 Task: Open a blank worksheet and write heading  Student grades data  Add 10 students name:-  'Joshua Rivera, Zoey Coleman, Ryan Wright, Addison Bailey, Jonathan Simmons, Brooklyn Ward, Caleb Barnes, Audrey Collins, Gabriel Perry, Sofia Bell. ' in February Last week sales are  100 to 150. Math Grade:-  90, 95, 80, 92, 85,88, 90, 78, 92, 85.Science Grade:-  85, 87, 92, 88, 90, 85, 92, 80, 88, 90.English Grade:-  92, 90, 85, 90, 88, 92, 85, 82, 90, 88.History Grade:-  88, 92, 78, 95, 90, 90, 80, 85, 92, 90. Total use the formula   =SUM(D2:G2) then presss enter. Save page auditingAnnualSales_Report_2023
Action: Mouse moved to (269, 220)
Screenshot: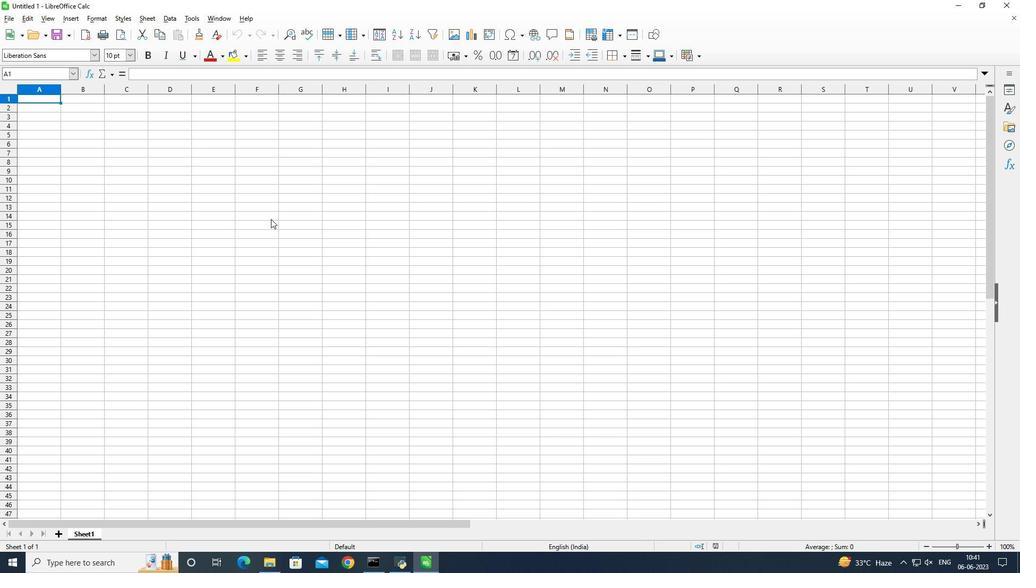 
Action: Key pressed <Key.shift><Key.shift><Key.shift>Student<Key.space><Key.shift><Key.shift><Key.shift><Key.shift><Key.shift><Key.shift>Grades<Key.space><Key.shift><Key.shift><Key.shift>Data<Key.enter><Key.shift><Key.shift>Name<Key.enter><Key.shift>Joshua<Key.space><Key.shift>Rivera<Key.enter><Key.shift>Zoey<Key.space><Key.shift>Coleman<Key.enter><Key.shift><Key.shift><Key.shift><Key.shift><Key.shift><Key.shift><Key.shift><Key.shift><Key.shift><Key.shift>Ryan<Key.space><Key.shift>Wright<Key.enter><Key.shift><Key.shift><Key.shift><Key.shift>Addison<Key.space><Key.shift><Key.shift><Key.shift><Key.shift><Key.shift><Key.shift>Bailey<Key.enter><Key.shift><Key.shift><Key.shift>Jonathan<Key.space><Key.shift>Simmons<Key.enter><Key.shift><Key.shift>Brooklyn<Key.space><Key.shift>Ward<Key.enter><Key.shift><Key.shift><Key.shift><Key.shift><Key.shift>Caleb<Key.space><Key.space><Key.shift><Key.shift><Key.shift><Key.shift><Key.shift><Key.shift>B<Key.backspace><Key.backspace><Key.shift>Barnes<Key.enter><Key.shift><Key.shift><Key.shift><Key.shift><Key.shift><Key.shift><Key.shift><Key.shift><Key.shift><Key.shift><Key.shift><Key.shift><Key.shift><Key.shift><Key.shift><Key.shift><Key.shift><Key.shift><Key.shift><Key.shift><Key.shift><Key.shift><Key.shift>Audrey<Key.space><Key.shift>CCol<Key.backspace><Key.backspace><Key.backspace>ollins<Key.enter><Key.shift>Gabriel<Key.space><Key.shift>Perry<Key.enter><Key.shift>Sofia<Key.space><Key.shift><Key.shift><Key.shift><Key.shift><Key.shift><Key.shift><Key.shift><Key.shift><Key.shift>Bell<Key.enter>
Screenshot: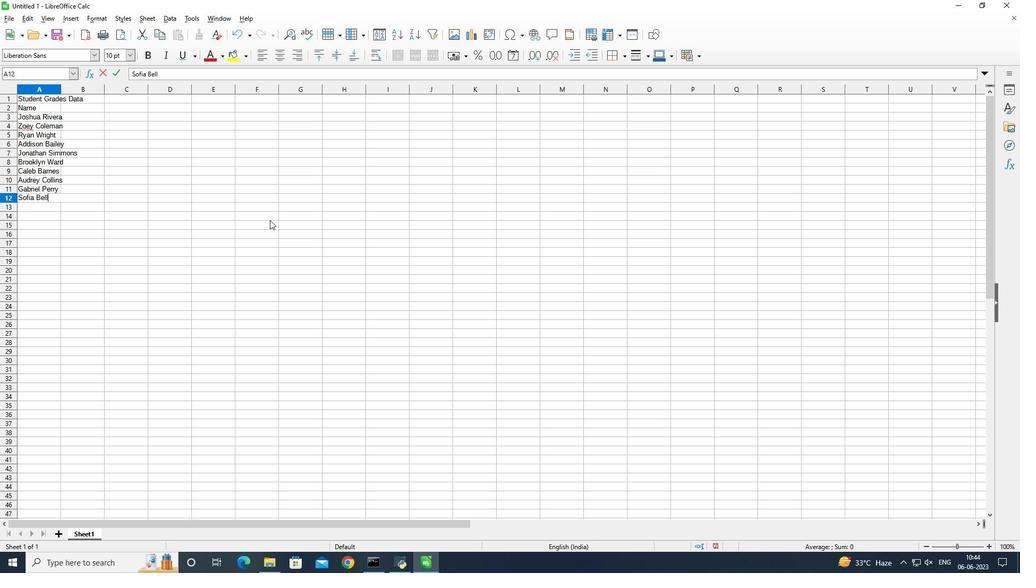 
Action: Mouse moved to (61, 89)
Screenshot: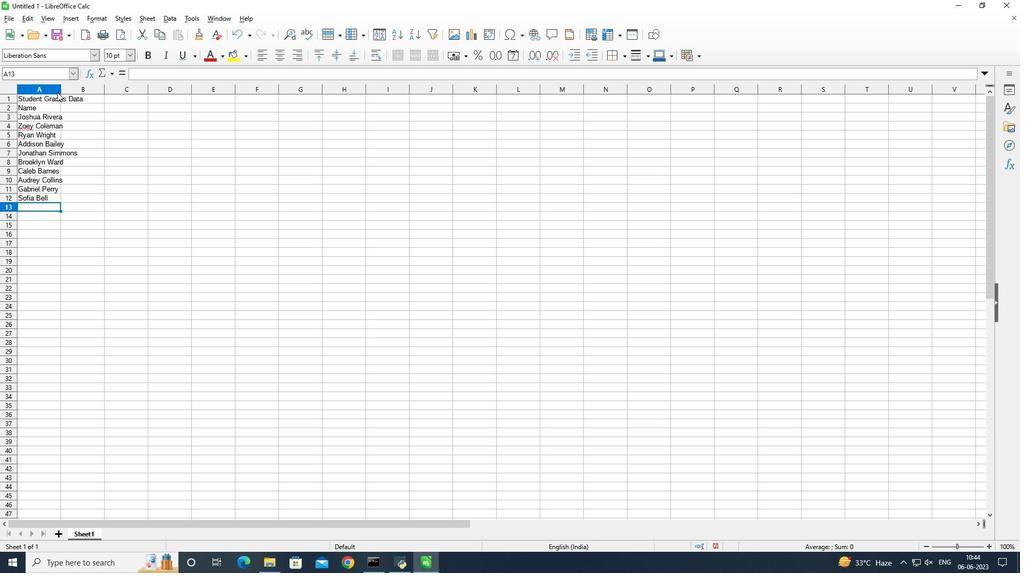 
Action: Mouse pressed left at (61, 89)
Screenshot: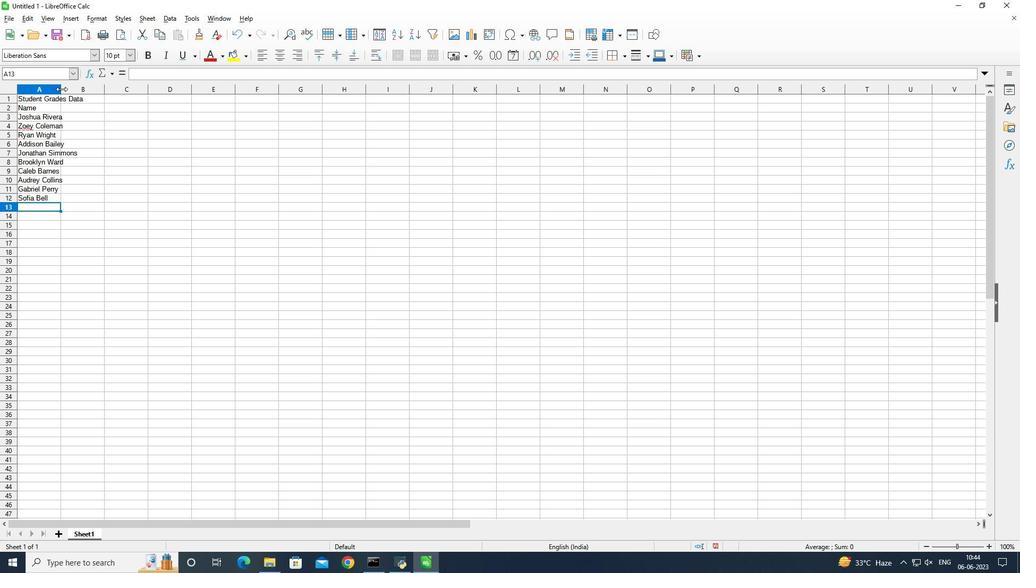 
Action: Mouse pressed left at (61, 89)
Screenshot: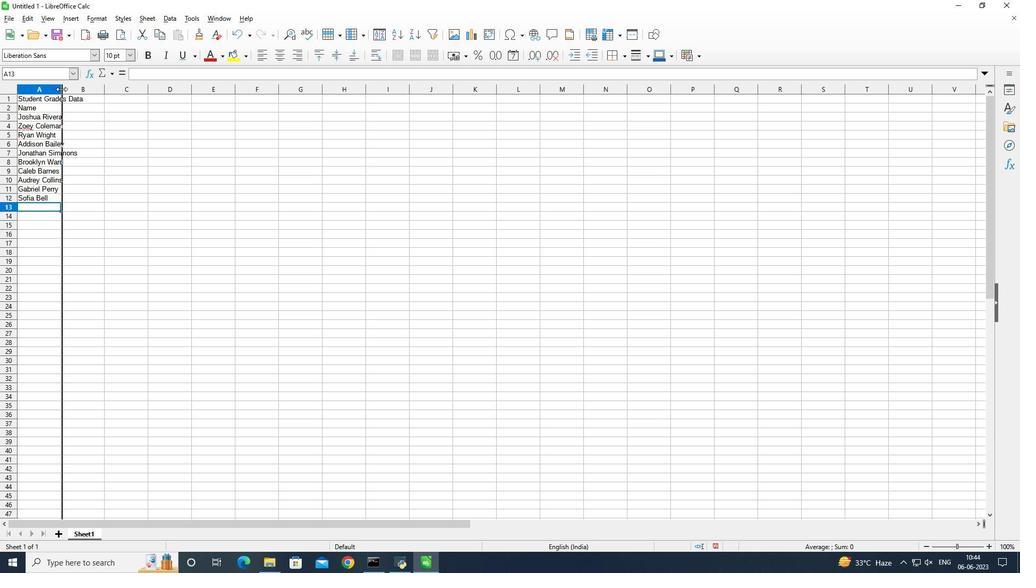 
Action: Mouse moved to (92, 105)
Screenshot: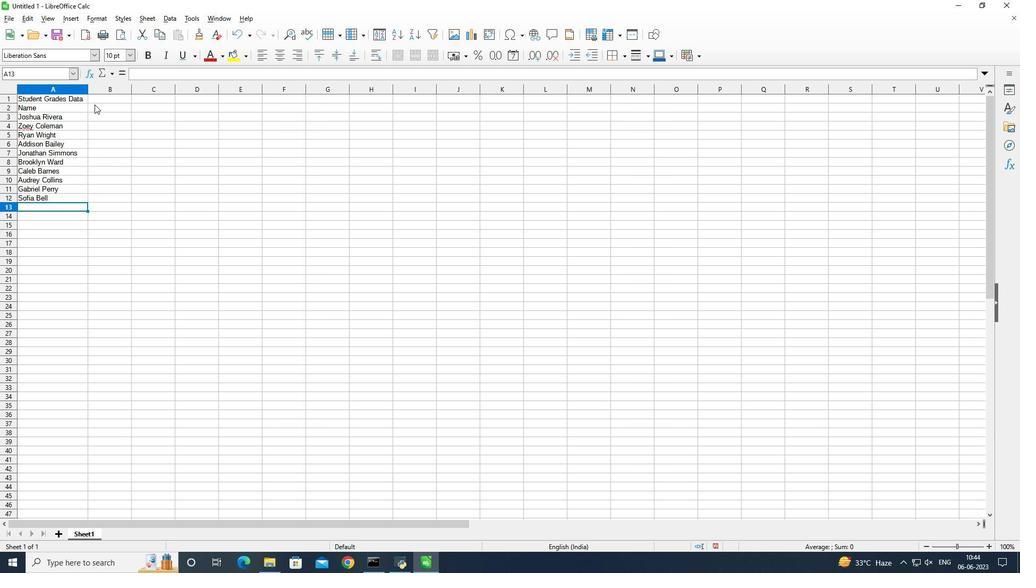 
Action: Mouse pressed left at (92, 105)
Screenshot: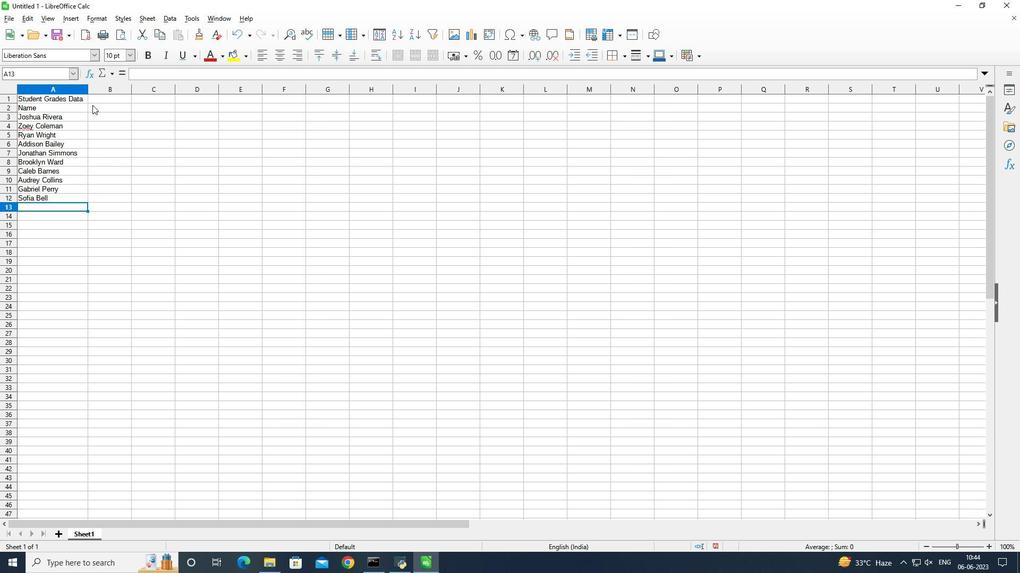 
Action: Mouse moved to (98, 58)
Screenshot: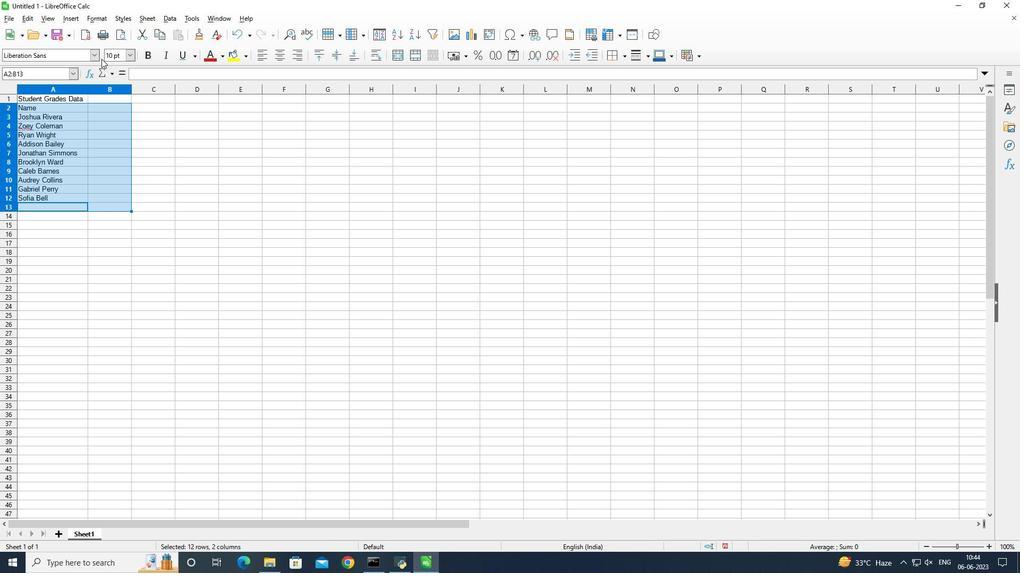 
Action: Mouse pressed left at (98, 58)
Screenshot: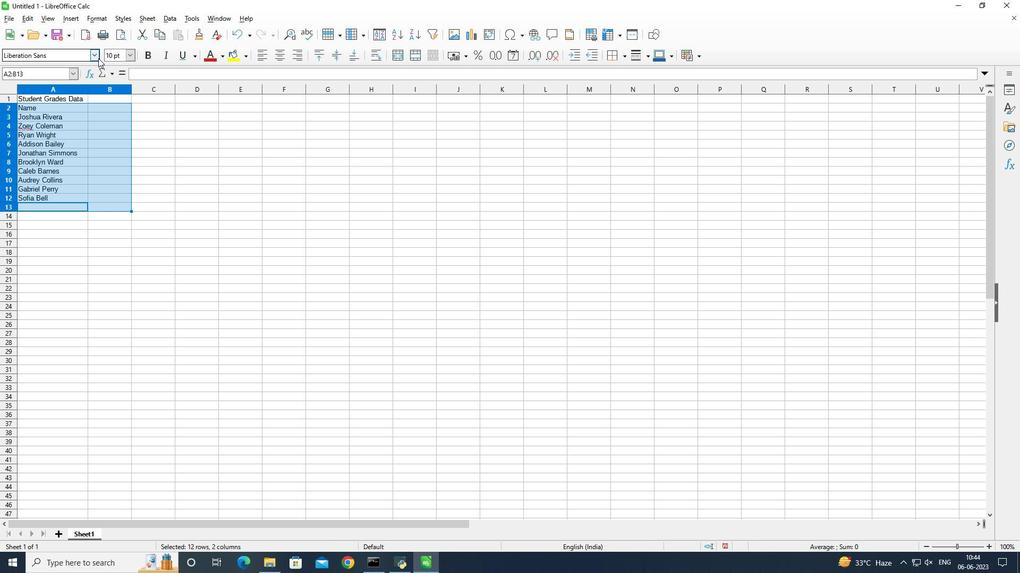
Action: Mouse moved to (238, 128)
Screenshot: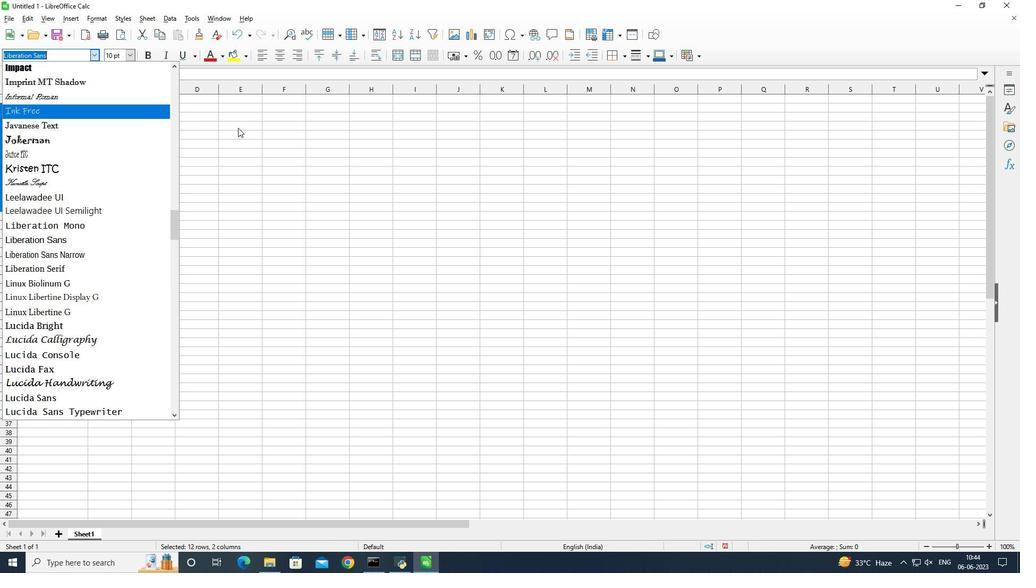 
Action: Mouse pressed left at (238, 128)
Screenshot: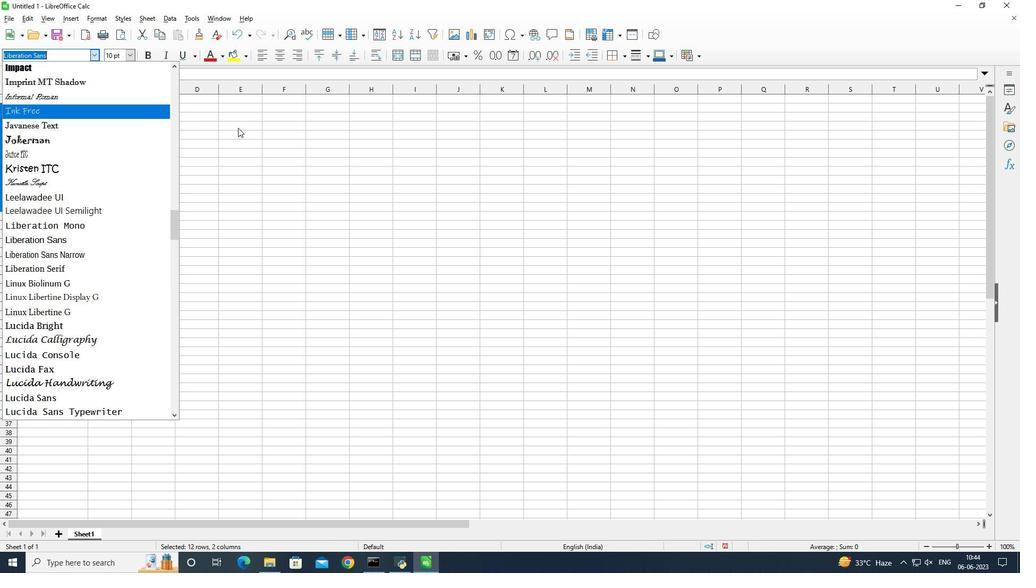 
Action: Mouse moved to (111, 106)
Screenshot: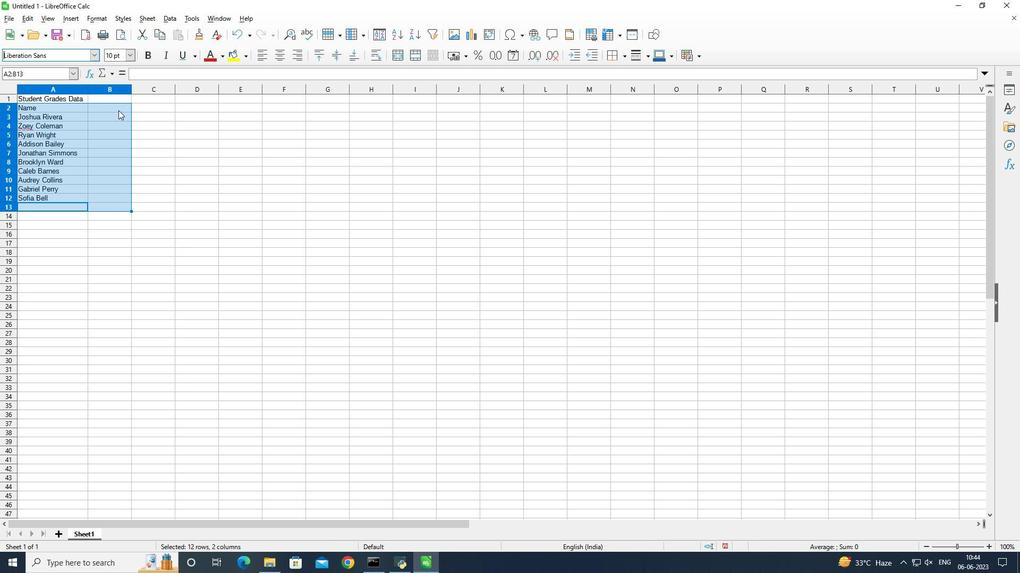 
Action: Mouse pressed left at (111, 106)
Screenshot: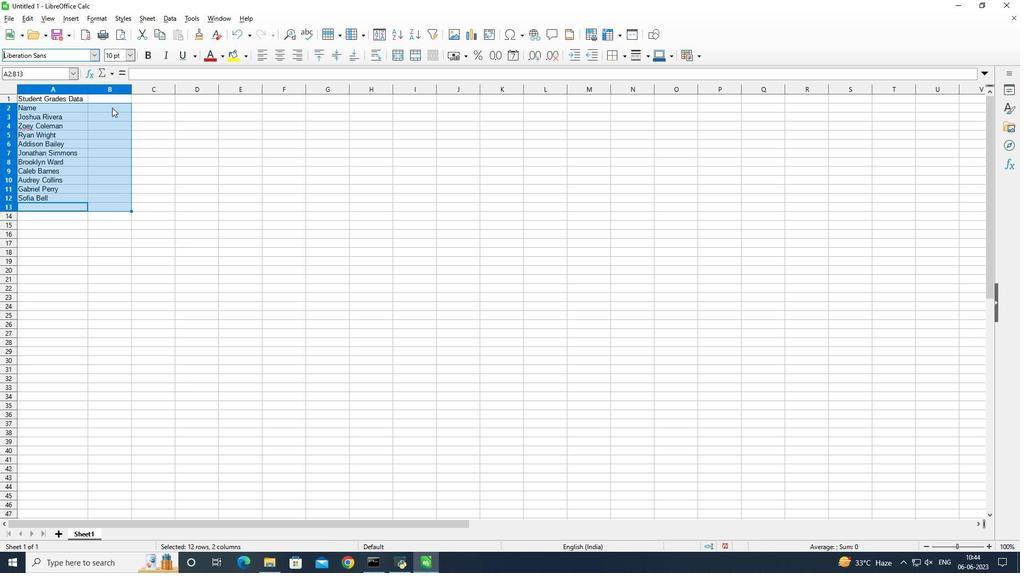 
Action: Mouse moved to (222, 221)
Screenshot: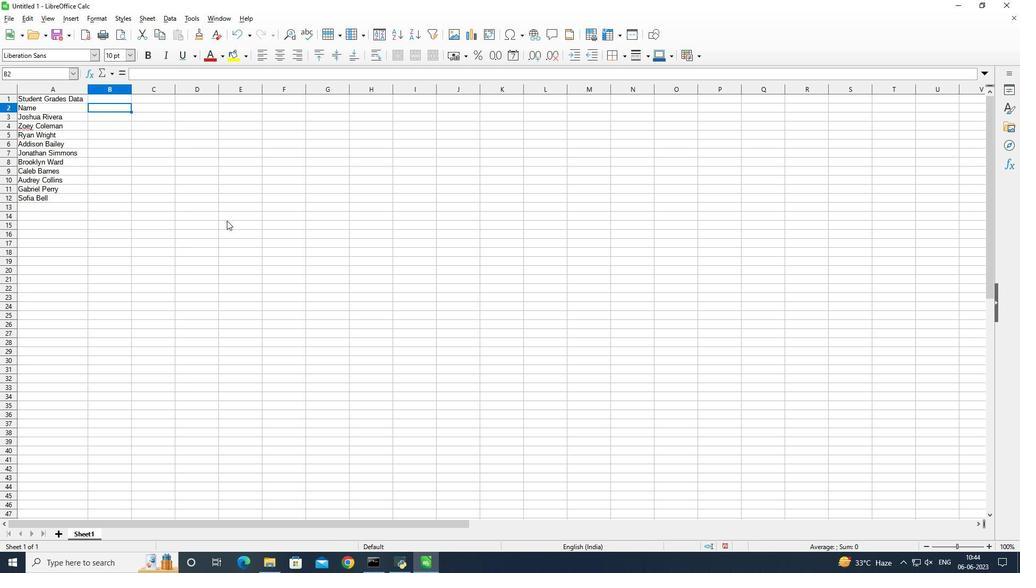 
Action: Key pressed <Key.shift><Key.shift><Key.shift><Key.shift>Last<Key.space><Key.shift><Key.shift><Key.shift><Key.shift><Key.shift><Key.shift><Key.shift><Key.shift>Week<Key.space><Key.shift><Key.shift><Key.shift><Key.shift><Key.shift><Key.shift><Key.shift>Sales<Key.space><Key.shift><Key.shift><Key.shift>February<Key.enter>
Screenshot: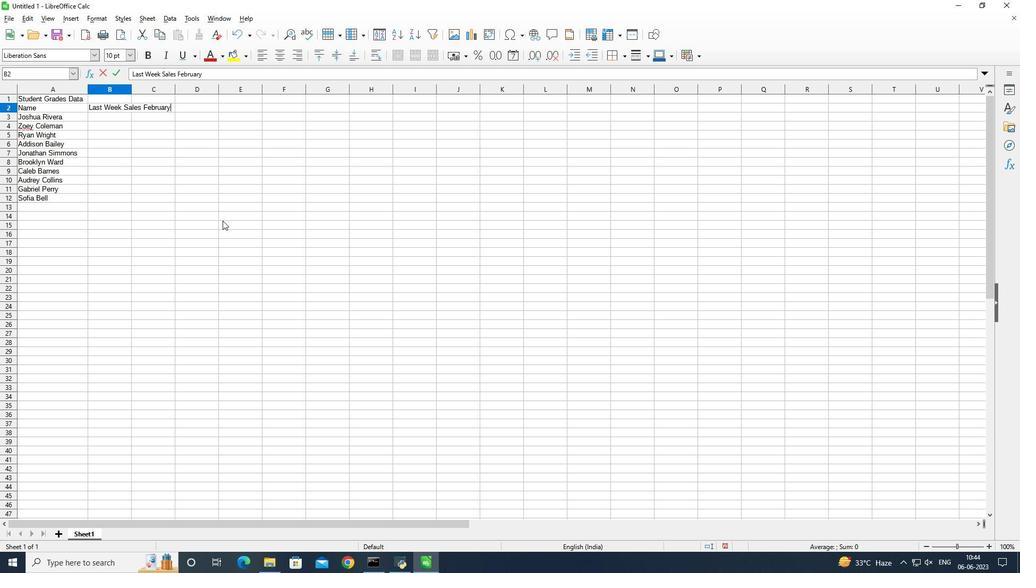 
Action: Mouse moved to (449, 284)
Screenshot: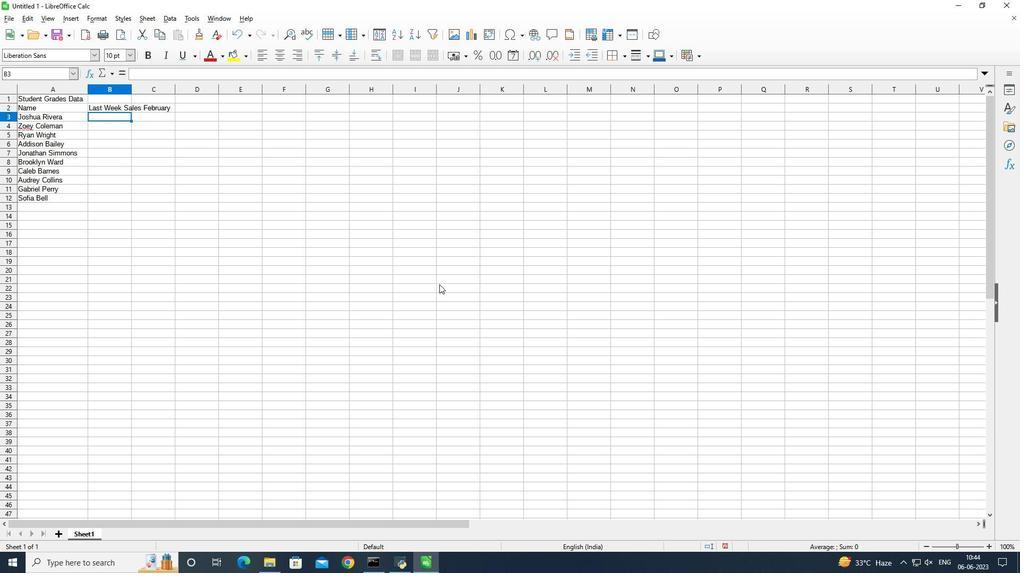 
Action: Key pressed 1
Screenshot: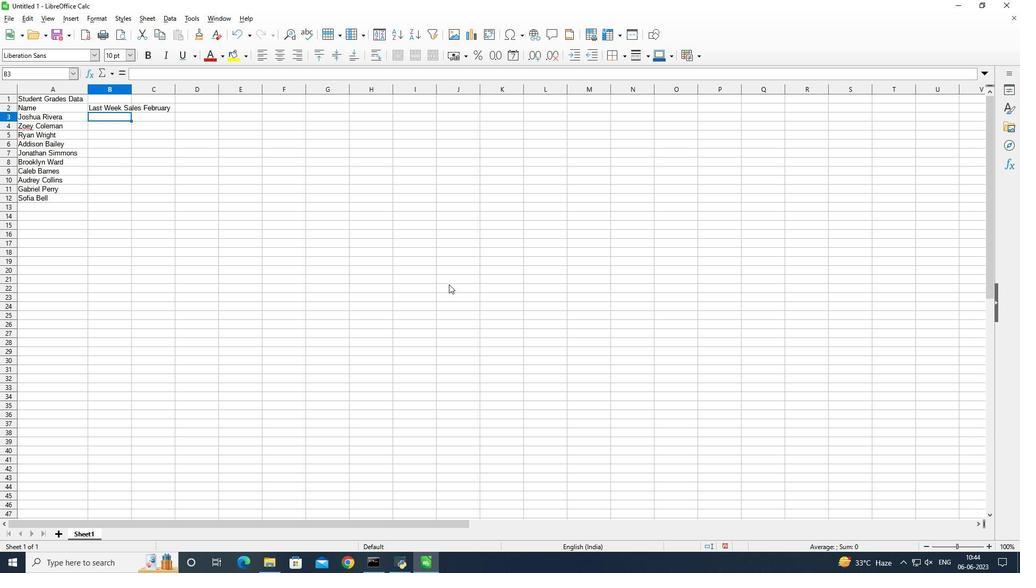 
Action: Mouse moved to (449, 284)
Screenshot: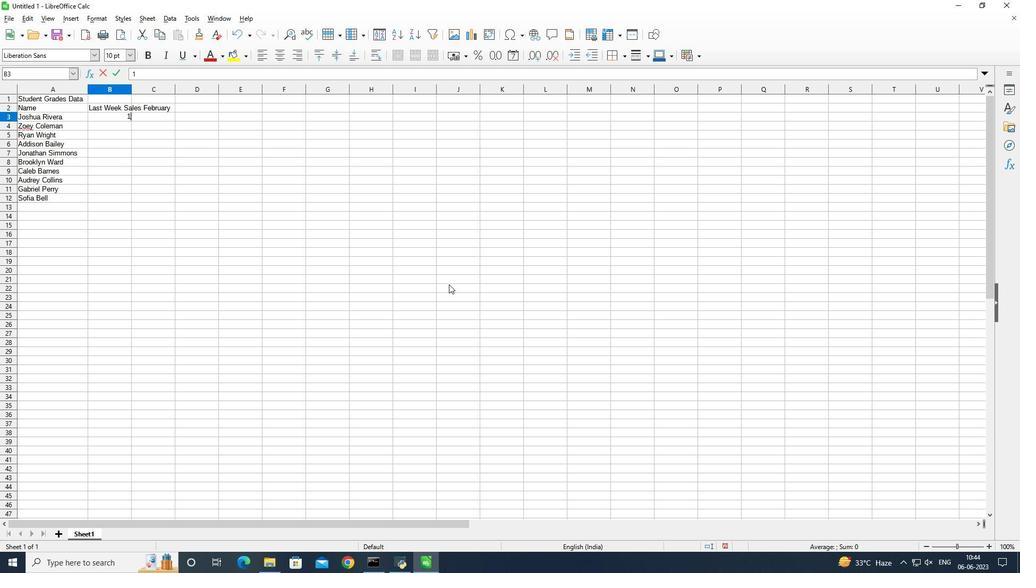 
Action: Key pressed 05<Key.enter>110<Key.enter>115<Key.enter>120<Key.enter>125<Key.enter>130<Key.enter>135<Key.enter>140<Key.enter>145<Key.enter>150<Key.enter>
Screenshot: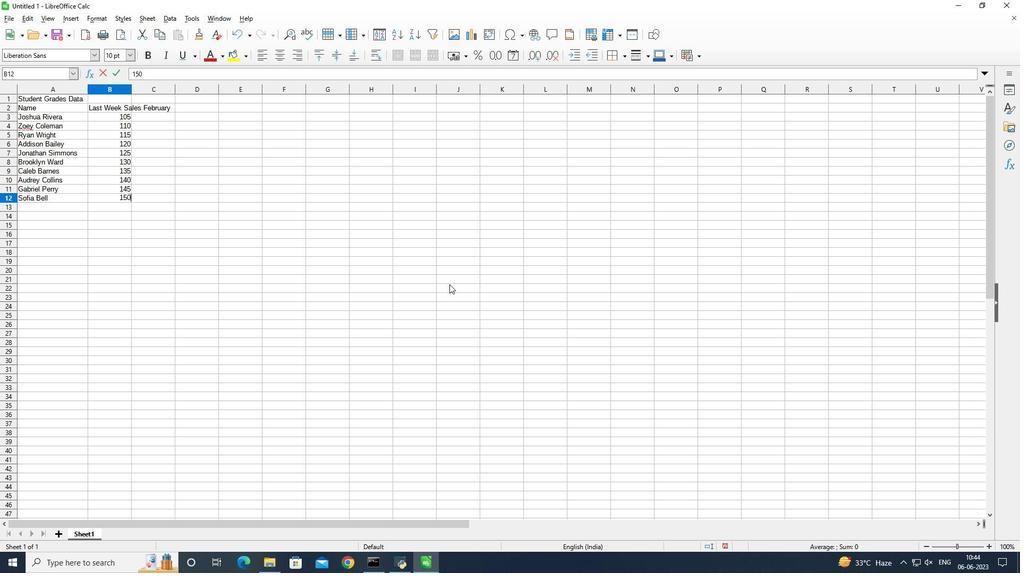 
Action: Mouse moved to (132, 91)
Screenshot: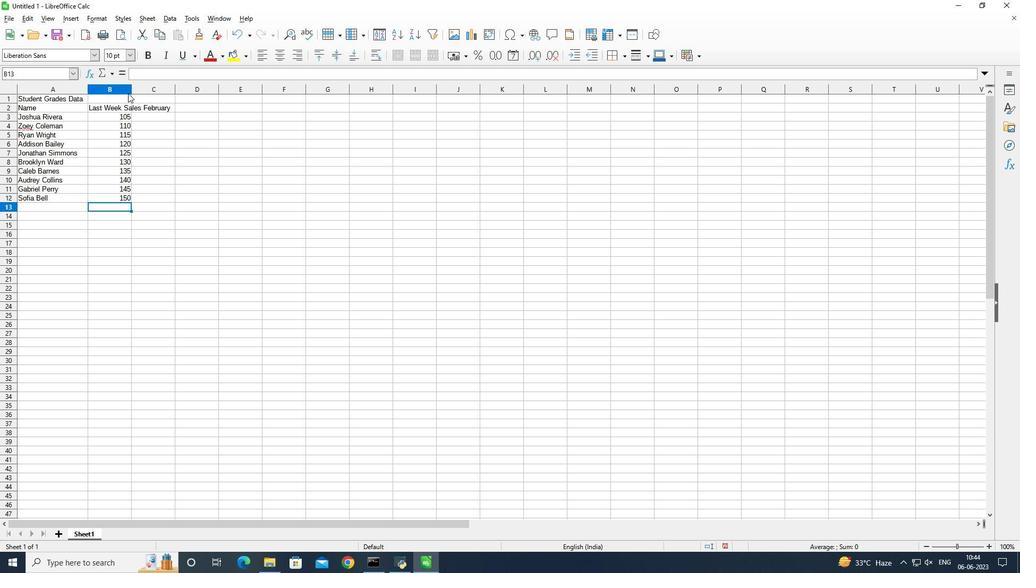 
Action: Mouse pressed left at (132, 91)
Screenshot: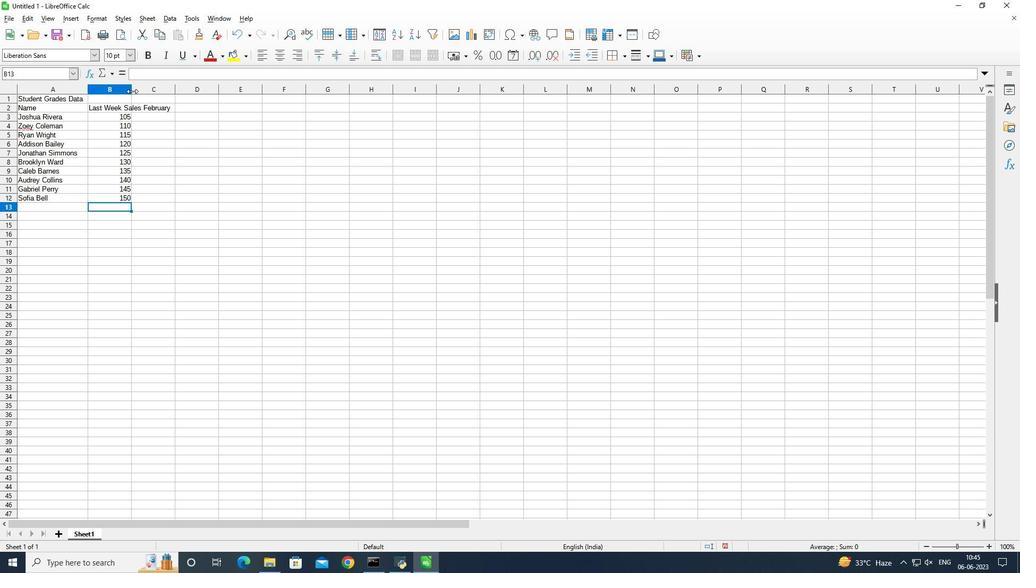 
Action: Mouse pressed left at (132, 91)
Screenshot: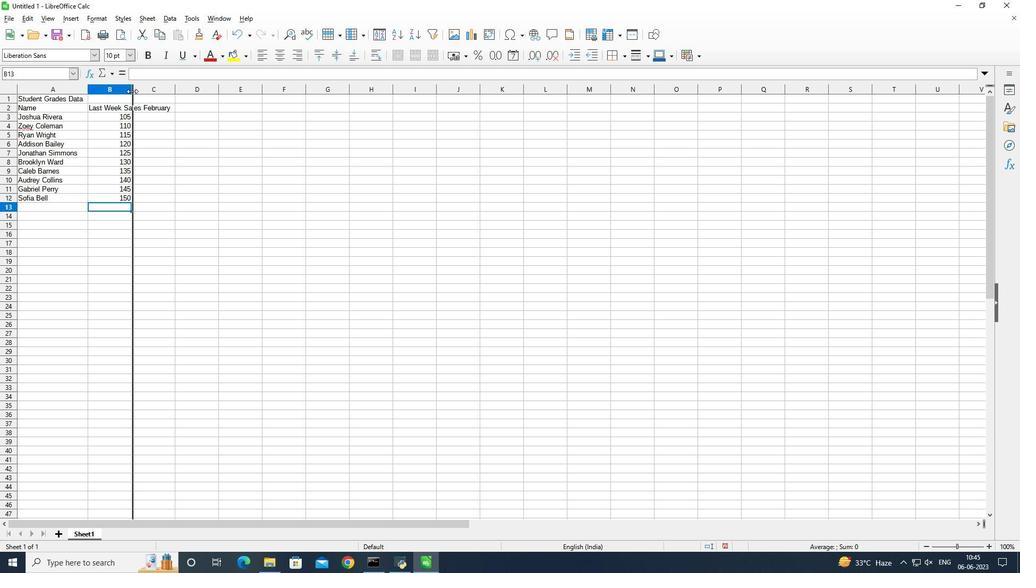 
Action: Mouse moved to (202, 108)
Screenshot: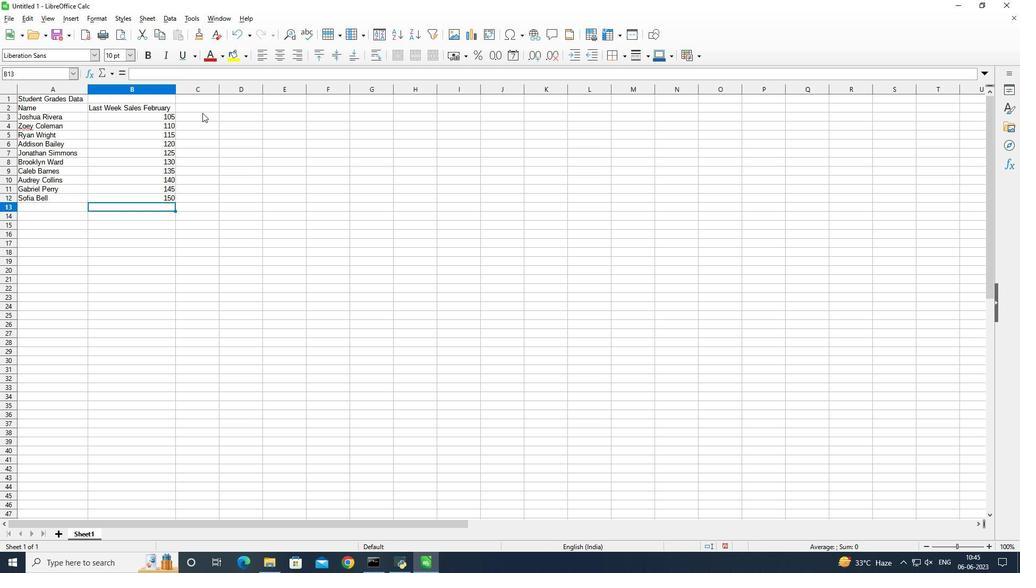 
Action: Mouse pressed left at (202, 108)
Screenshot: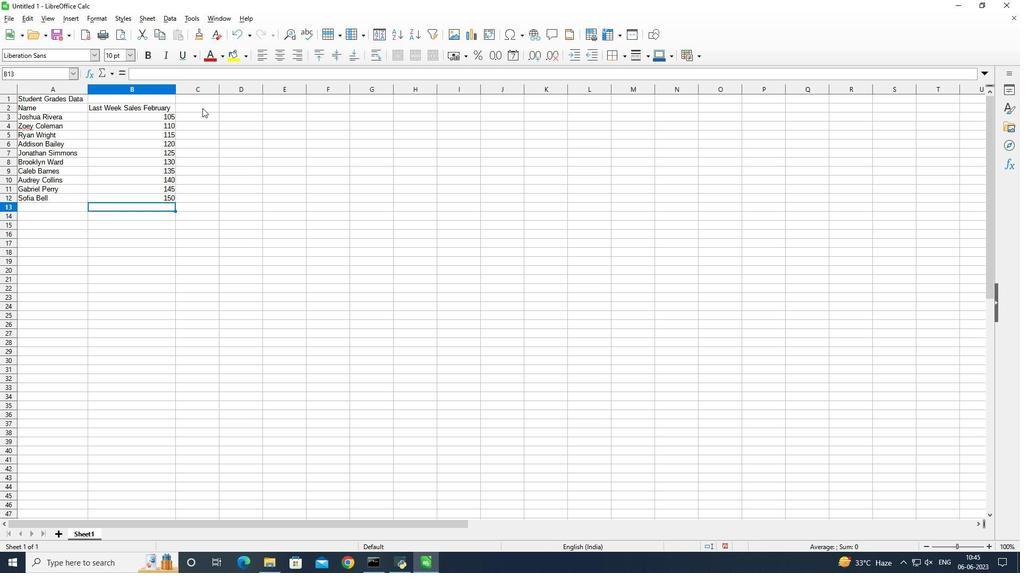 
Action: Mouse moved to (220, 252)
Screenshot: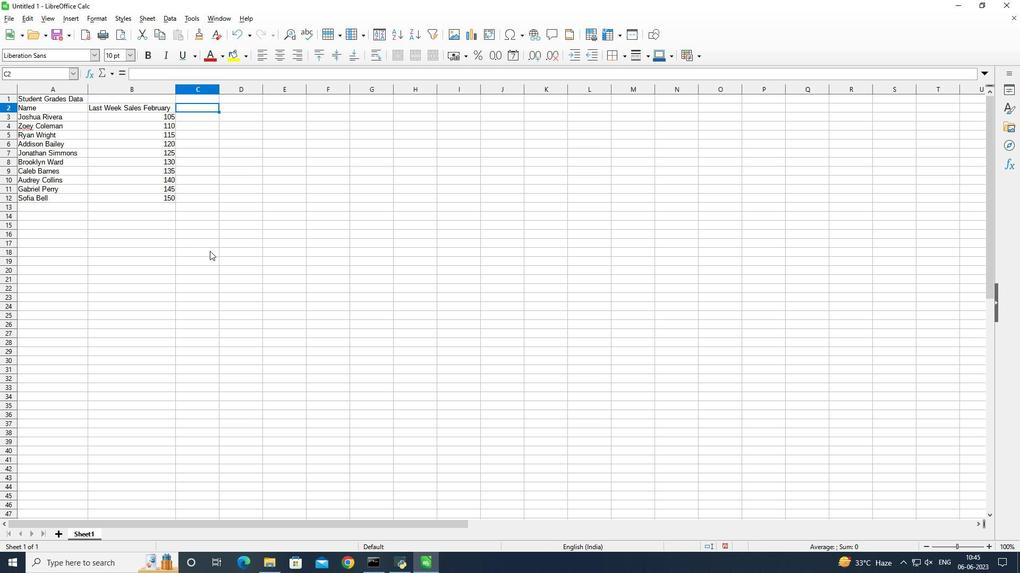 
Action: Key pressed <Key.shift><Key.shift><Key.shift>Math<Key.space><Key.shift>Grade<Key.enter>
Screenshot: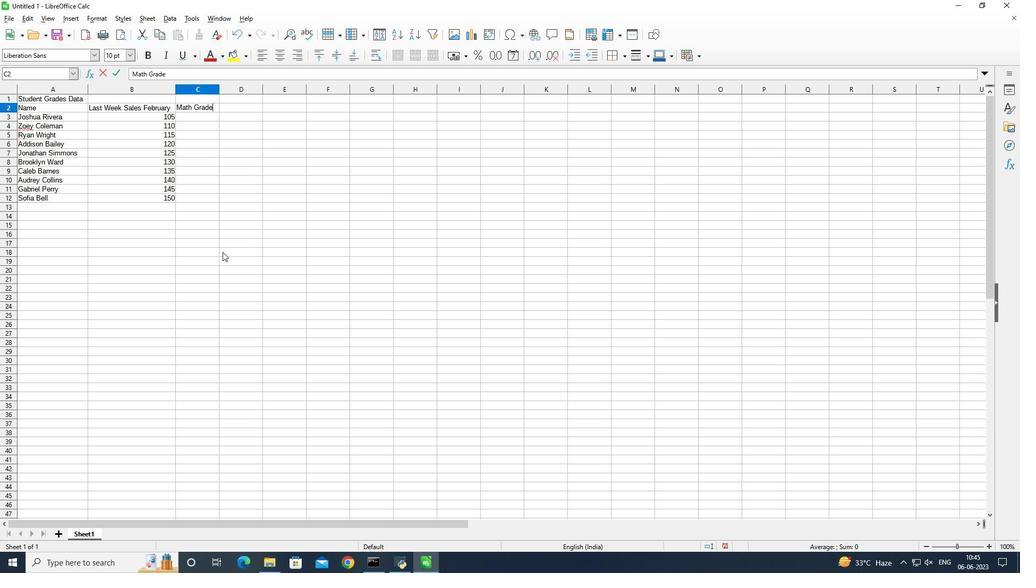 
Action: Mouse moved to (660, 267)
Screenshot: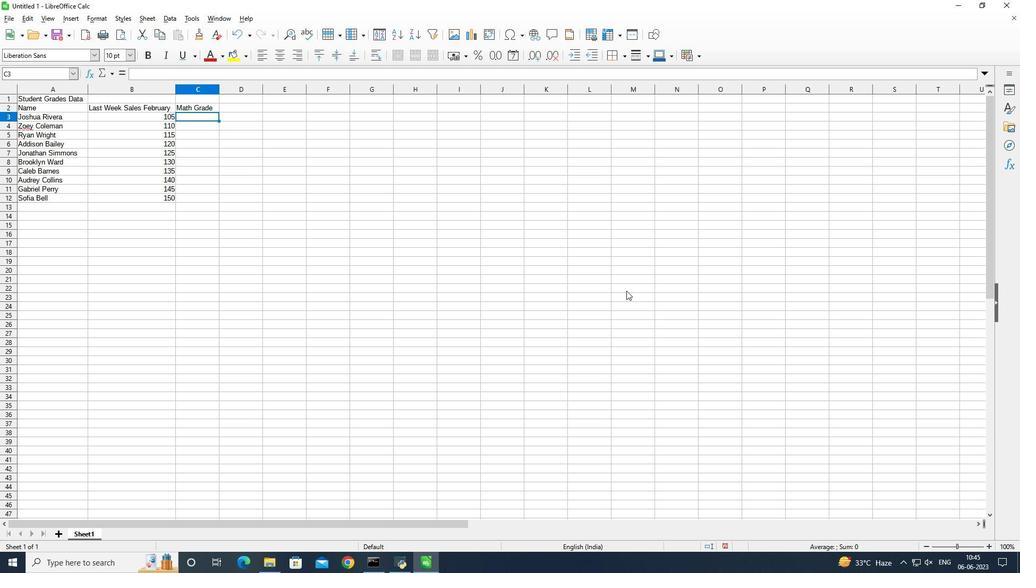 
Action: Key pressed 90<Key.enter>95<Key.enter>80<Key.enter>92<Key.enter>85<Key.enter>88<Key.enter>90<Key.enter>78<Key.enter>92<Key.enter>85<Key.enter>
Screenshot: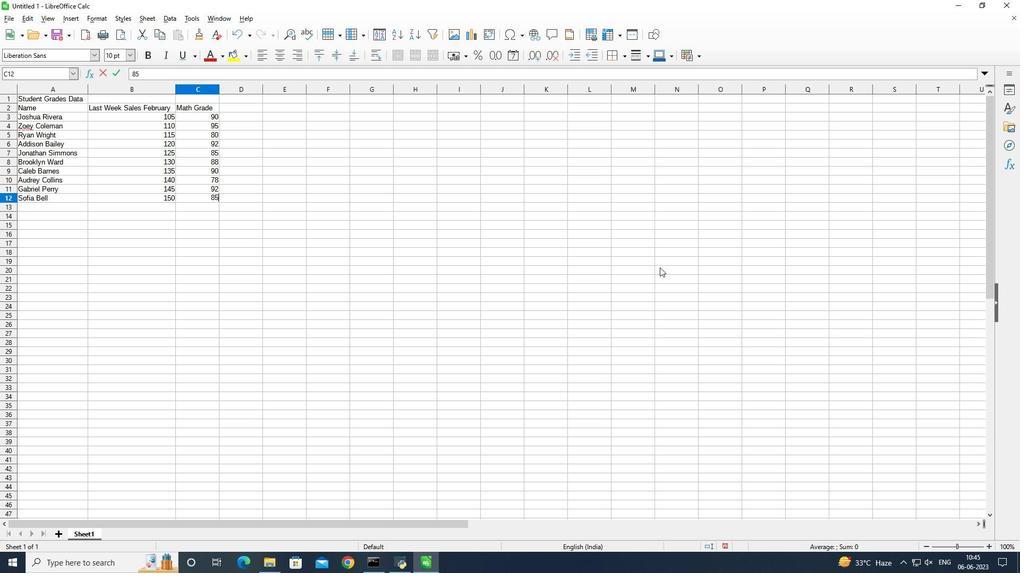 
Action: Mouse moved to (245, 105)
Screenshot: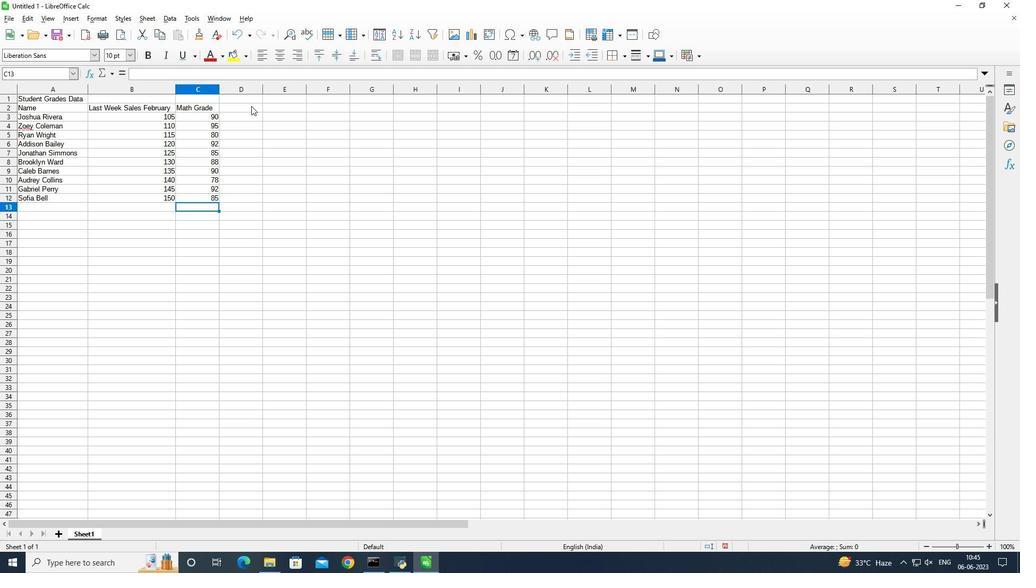 
Action: Mouse pressed left at (245, 105)
Screenshot: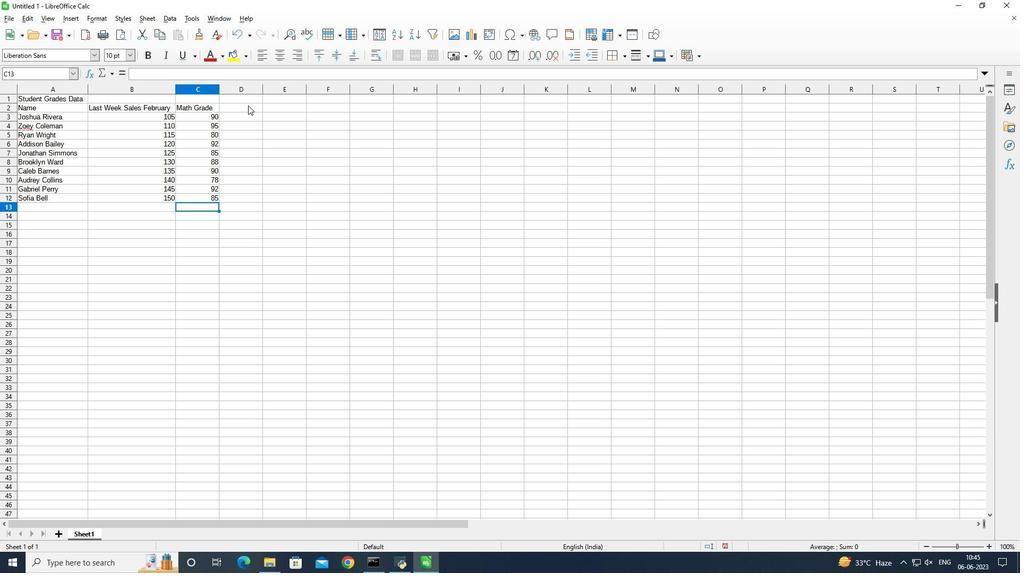 
Action: Mouse moved to (300, 165)
Screenshot: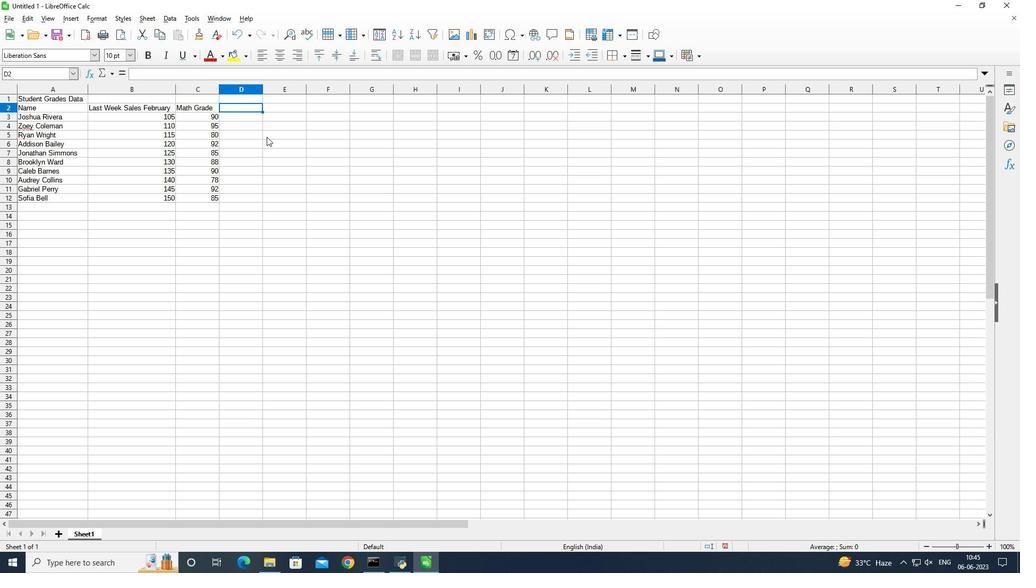 
Action: Key pressed <Key.shift><Key.shift>Science<Key.space><Key.shift>Grade<Key.enter>85<Key.enter>87<Key.enter>92<Key.enter>88<Key.enter>90<Key.enter>85<Key.enter>92<Key.enter>80<Key.enter>88<Key.enter>90<Key.enter>
Screenshot: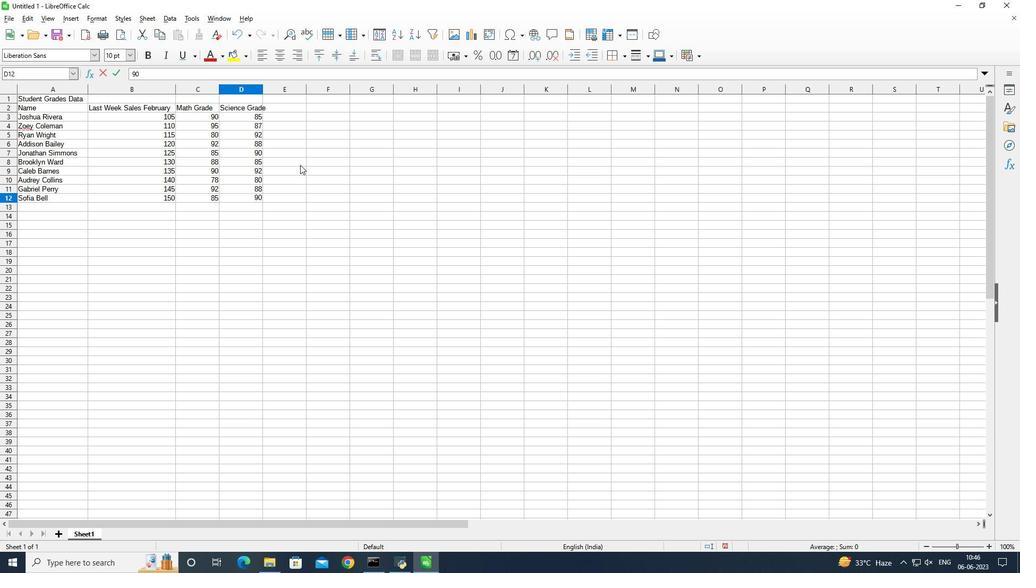 
Action: Mouse moved to (261, 91)
Screenshot: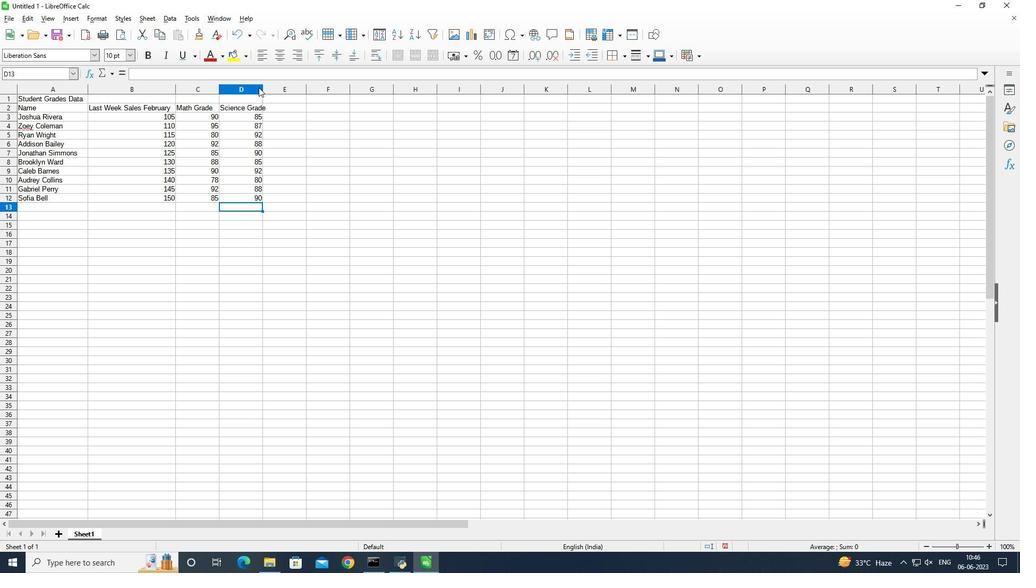 
Action: Mouse pressed left at (261, 91)
Screenshot: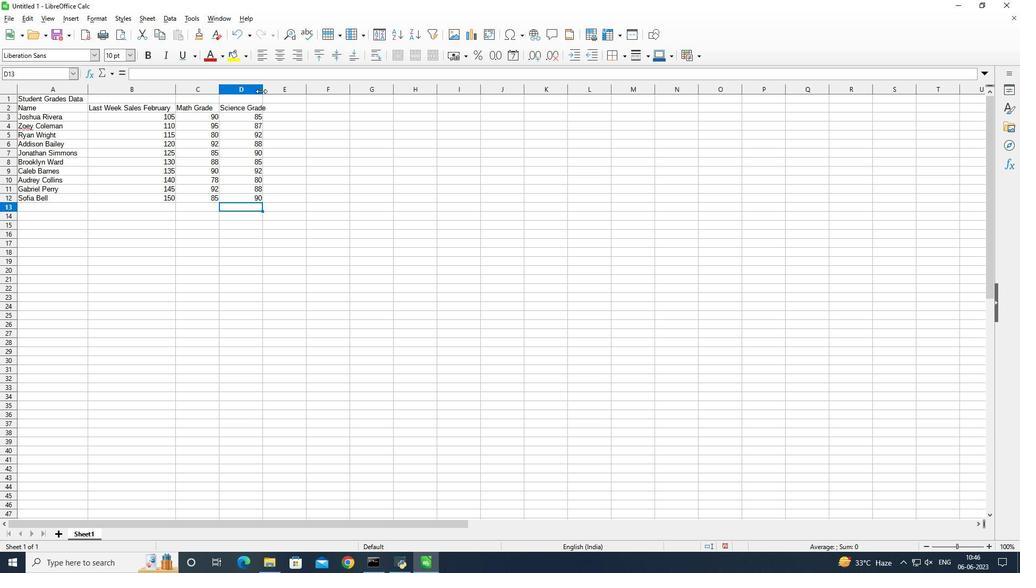 
Action: Mouse pressed left at (261, 91)
Screenshot: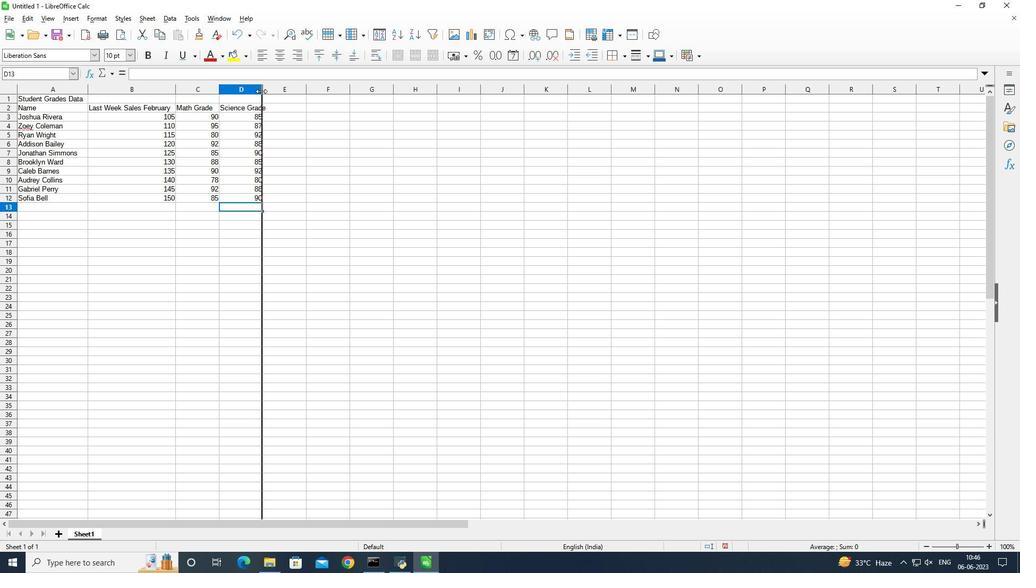 
Action: Mouse moved to (292, 105)
Screenshot: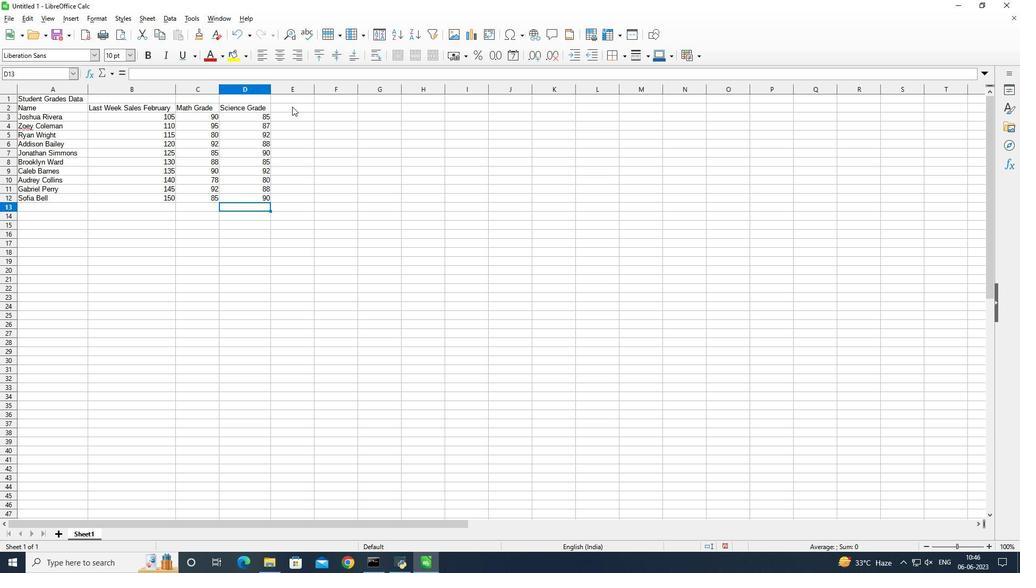 
Action: Mouse pressed left at (292, 105)
Screenshot: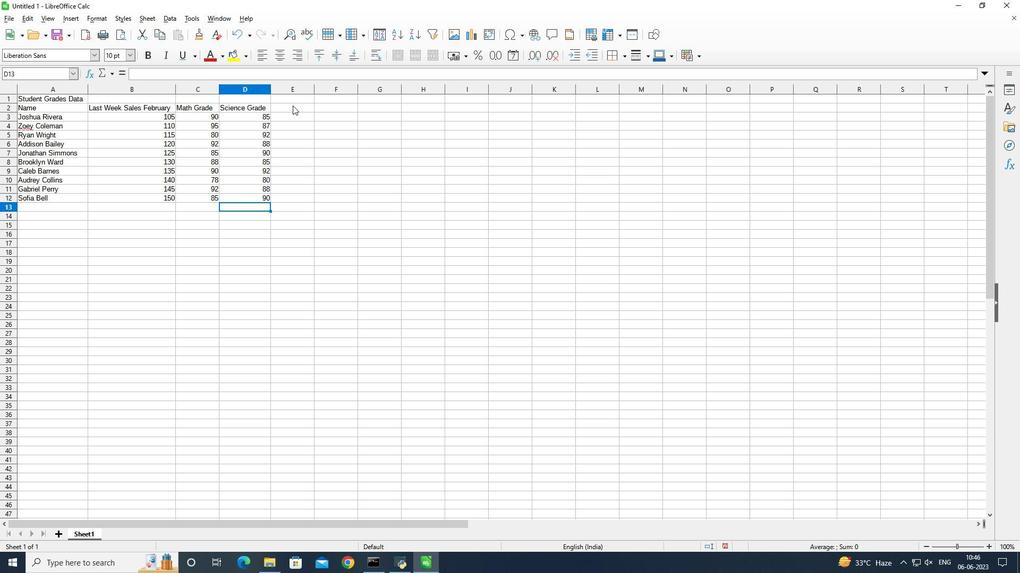 
Action: Mouse moved to (362, 176)
Screenshot: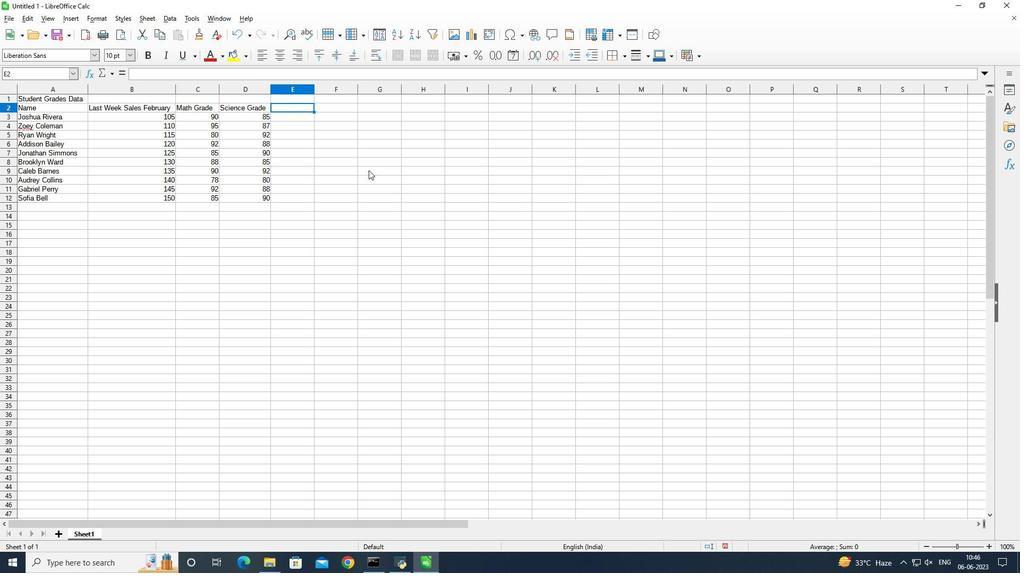 
Action: Key pressed <Key.shift><Key.shift><Key.shift>English<Key.space><Key.shift><Key.shift><Key.shift>Grade<Key.enter>92<Key.enter>90<Key.enter>85<Key.enter>90<Key.enter>88<Key.enter>92<Key.enter>85<Key.enter>82<Key.enter>9<Key.enter>88<Key.enter>
Screenshot: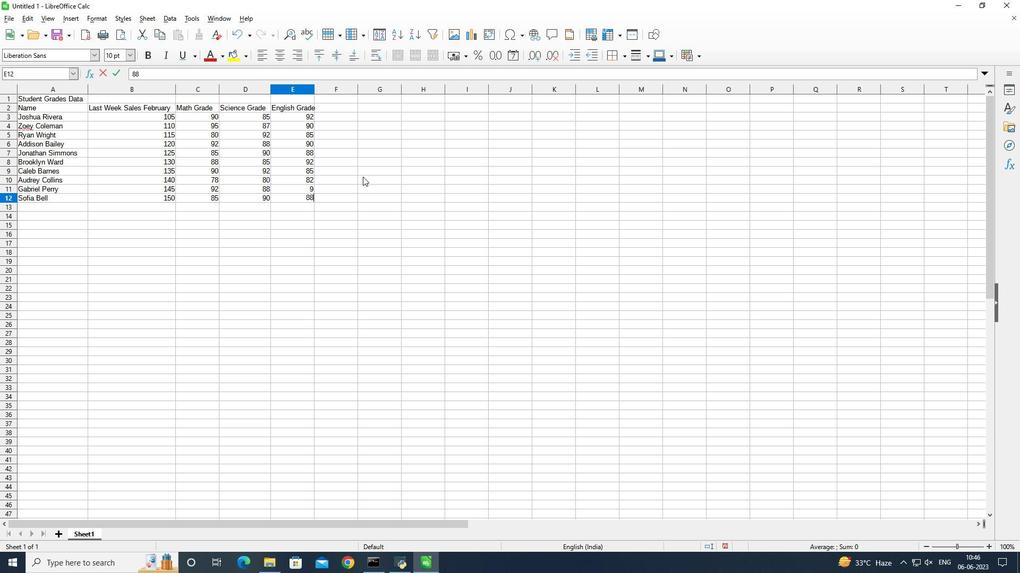 
Action: Mouse moved to (305, 189)
Screenshot: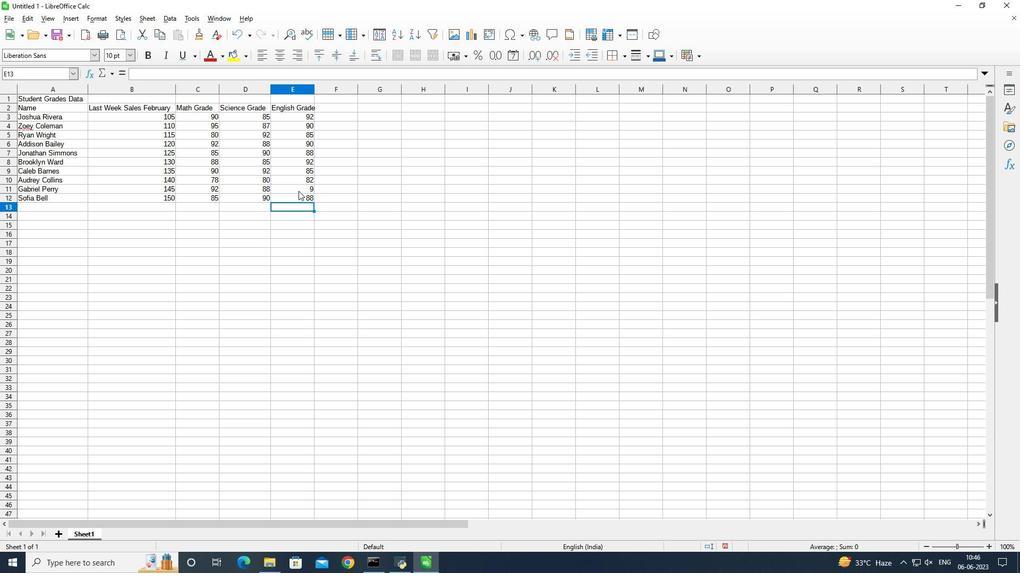 
Action: Mouse pressed left at (305, 189)
Screenshot: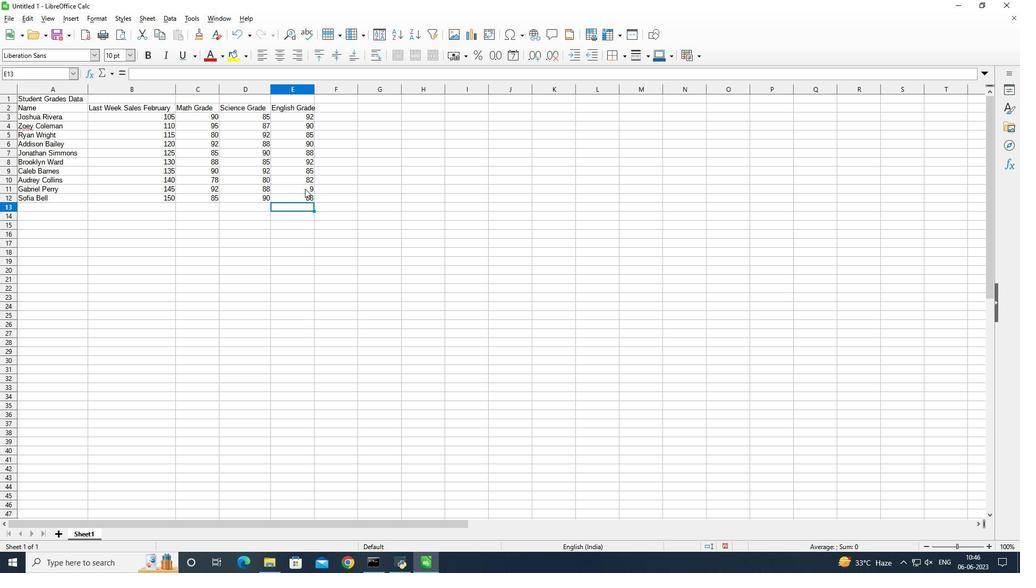 
Action: Mouse moved to (318, 193)
Screenshot: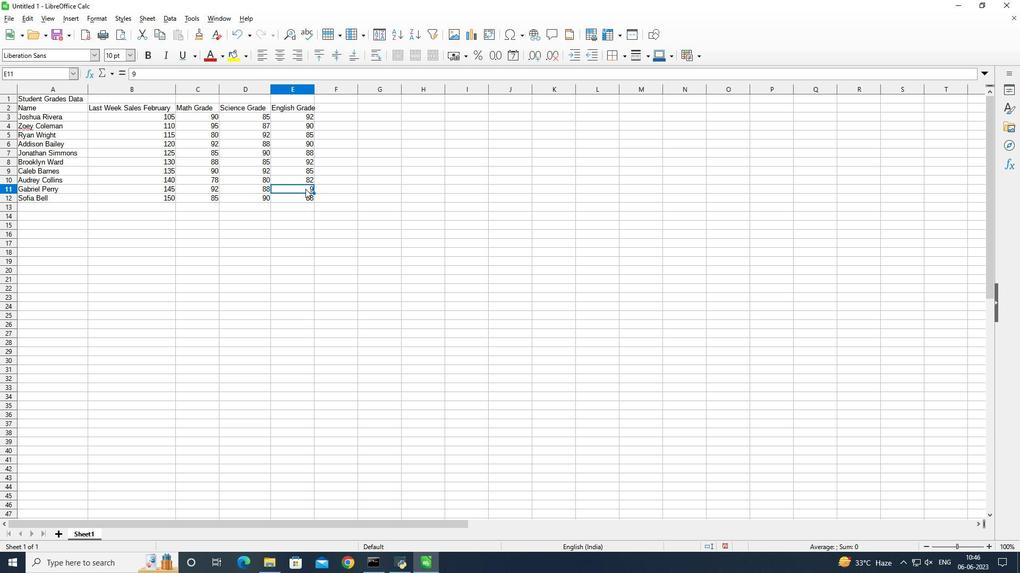 
Action: Key pressed 90<Key.enter>
Screenshot: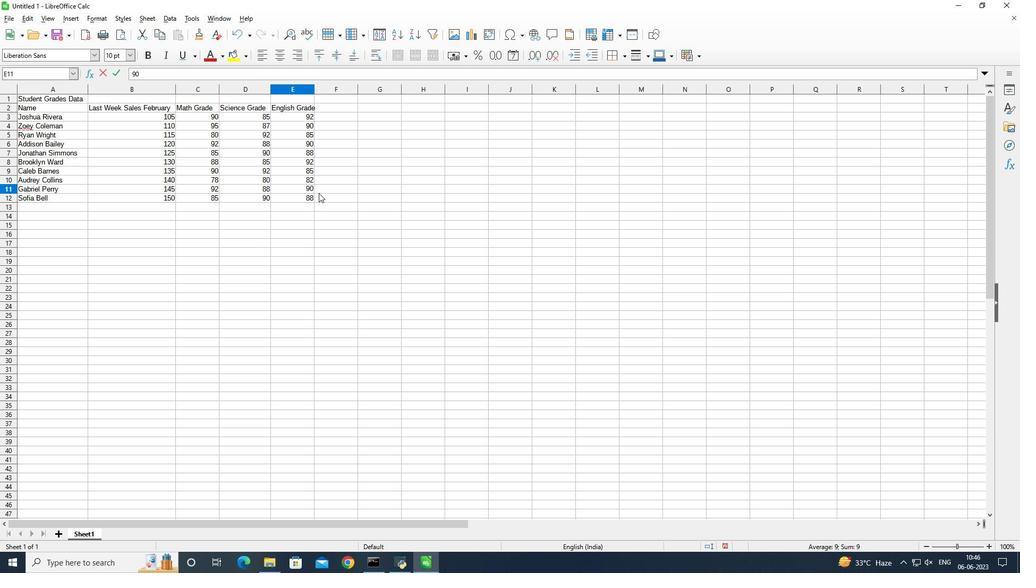 
Action: Mouse moved to (349, 105)
Screenshot: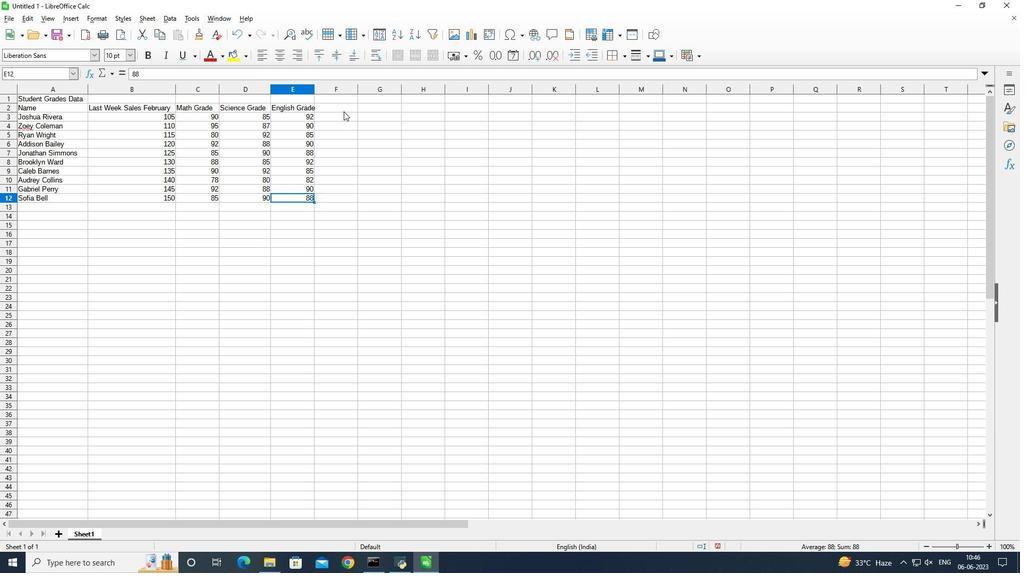 
Action: Mouse pressed left at (349, 105)
Screenshot: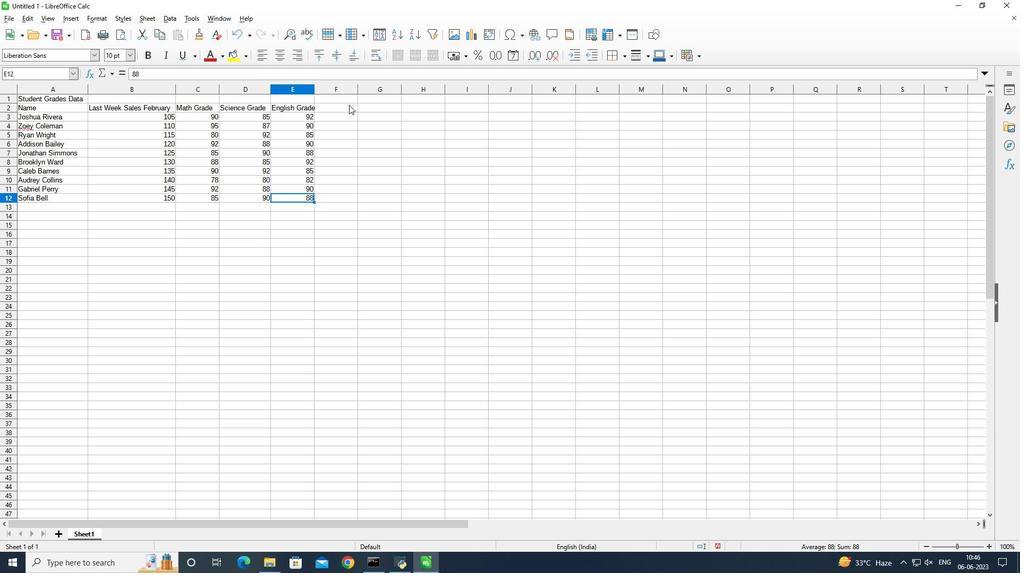 
Action: Mouse moved to (314, 89)
Screenshot: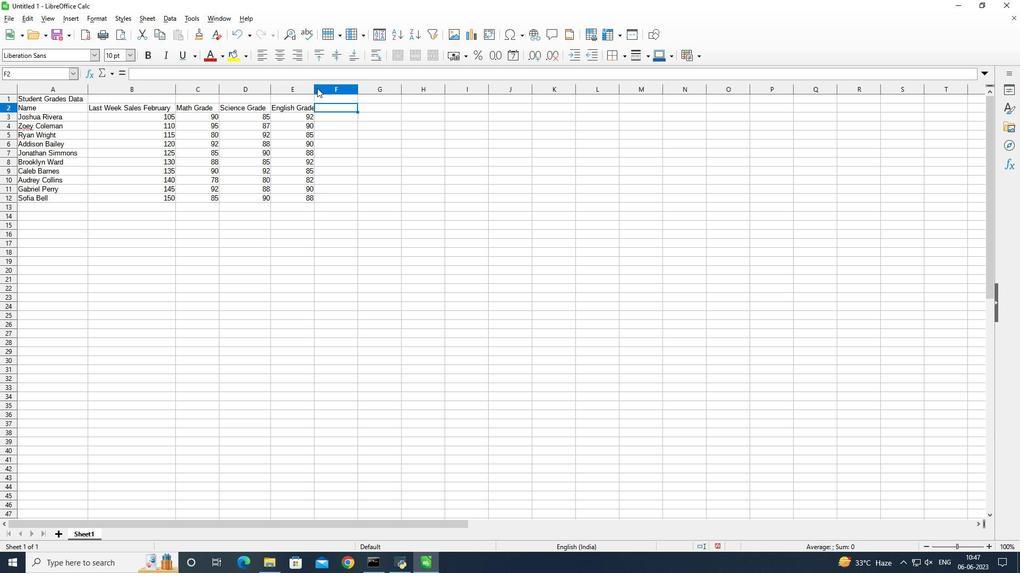 
Action: Mouse pressed left at (314, 89)
Screenshot: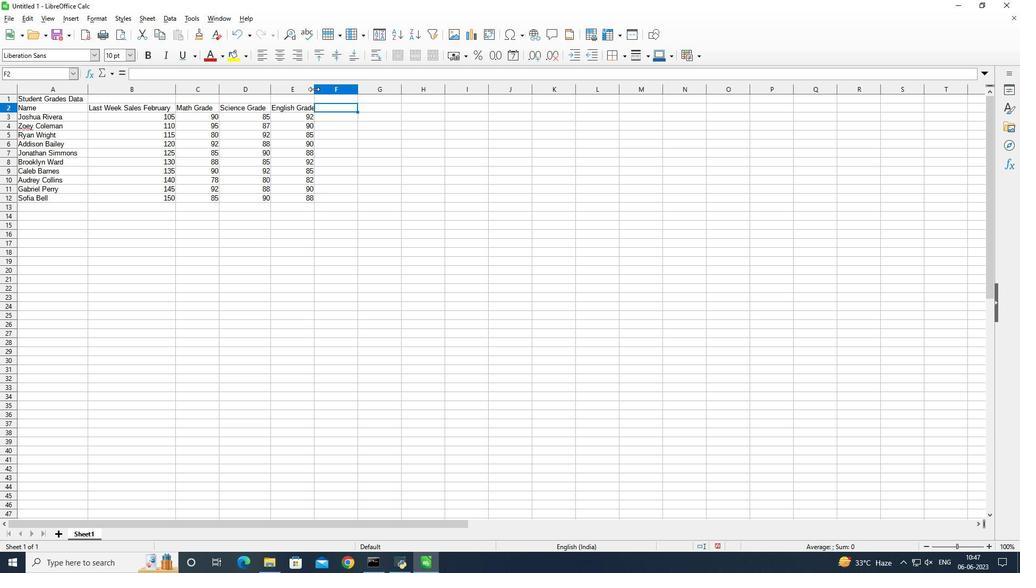 
Action: Mouse pressed left at (314, 89)
Screenshot: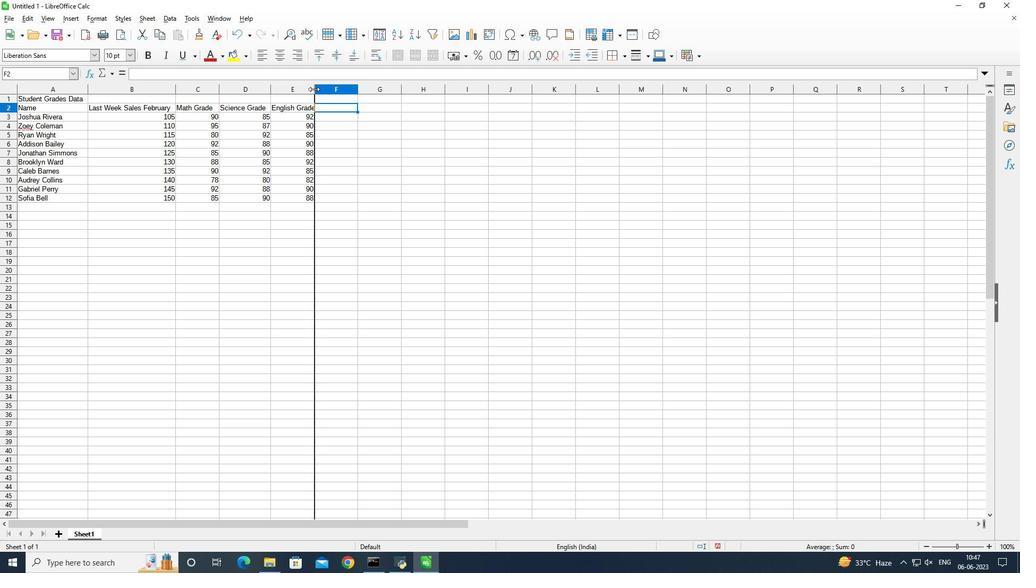 
Action: Mouse moved to (416, 214)
Screenshot: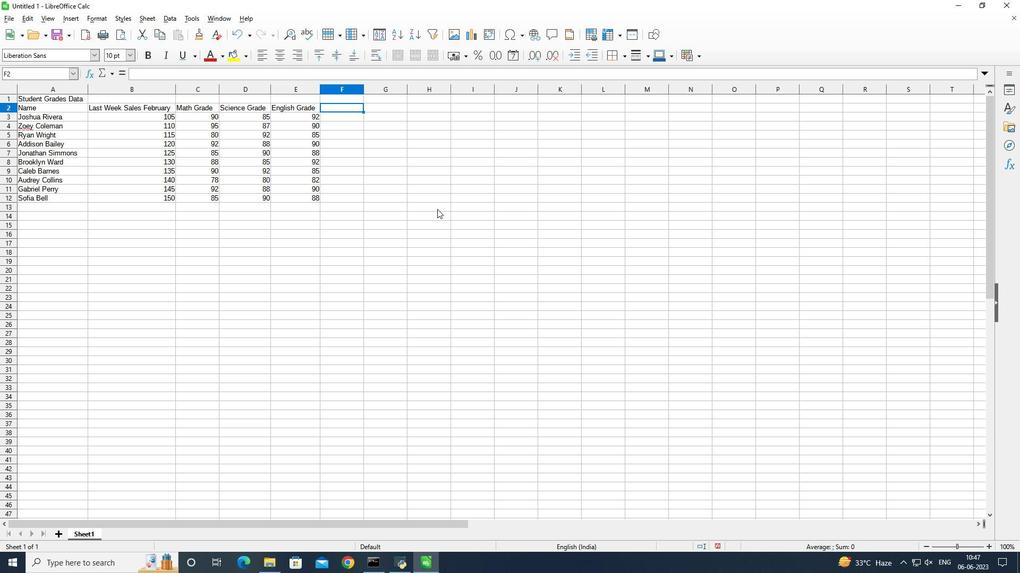 
Action: Key pressed <Key.shift><Key.shift><Key.shift>Histry<Key.space><Key.shift>Grade<Key.left><Key.right>
Screenshot: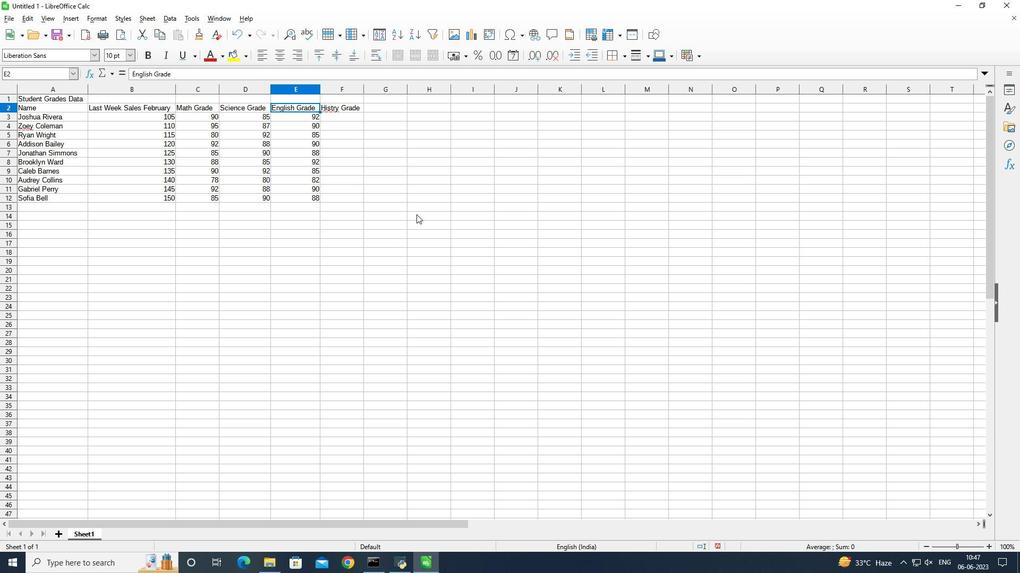 
Action: Mouse moved to (331, 106)
Screenshot: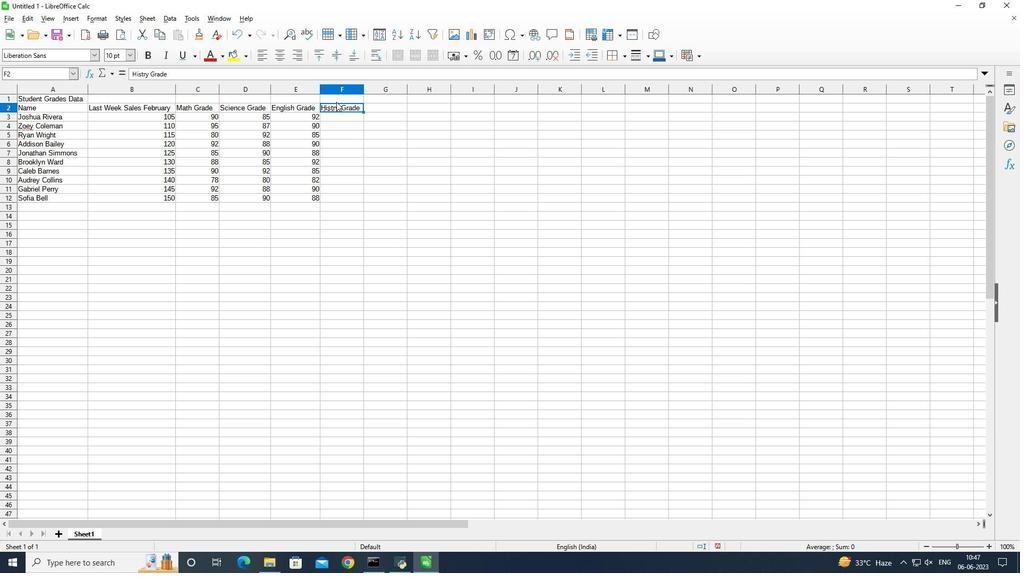 
Action: Mouse pressed left at (331, 106)
Screenshot: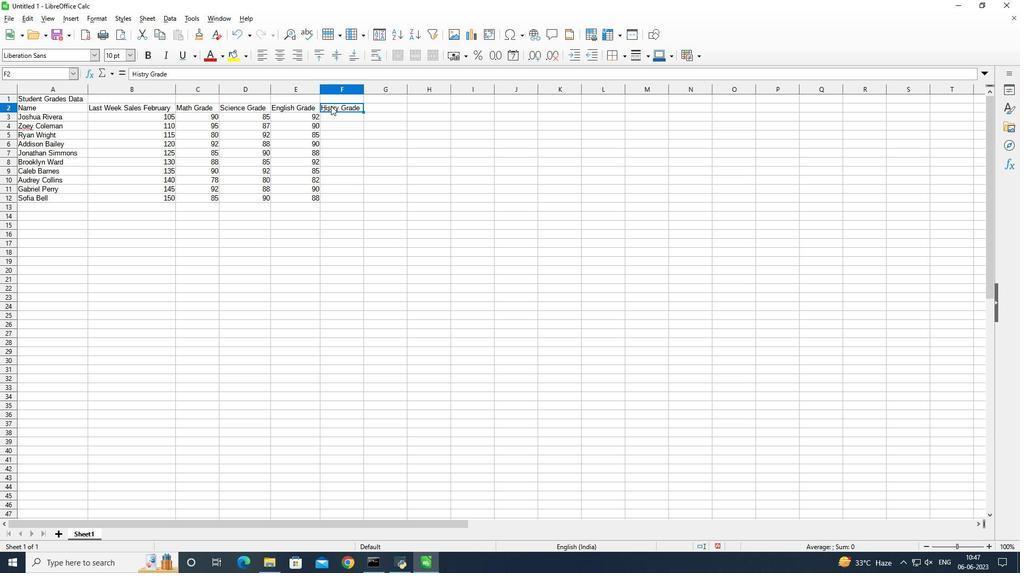 
Action: Mouse pressed left at (331, 106)
Screenshot: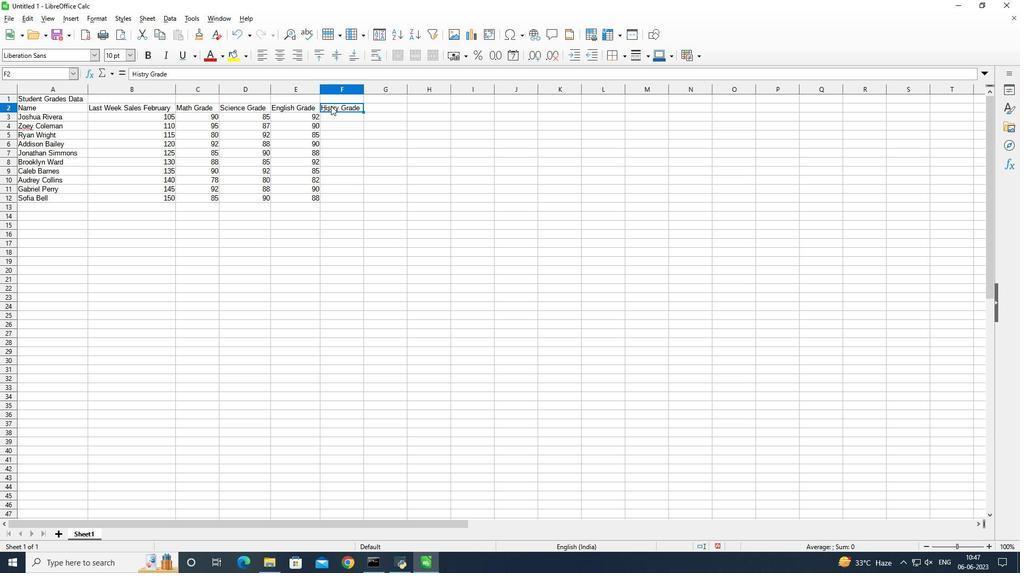 
Action: Mouse moved to (332, 106)
Screenshot: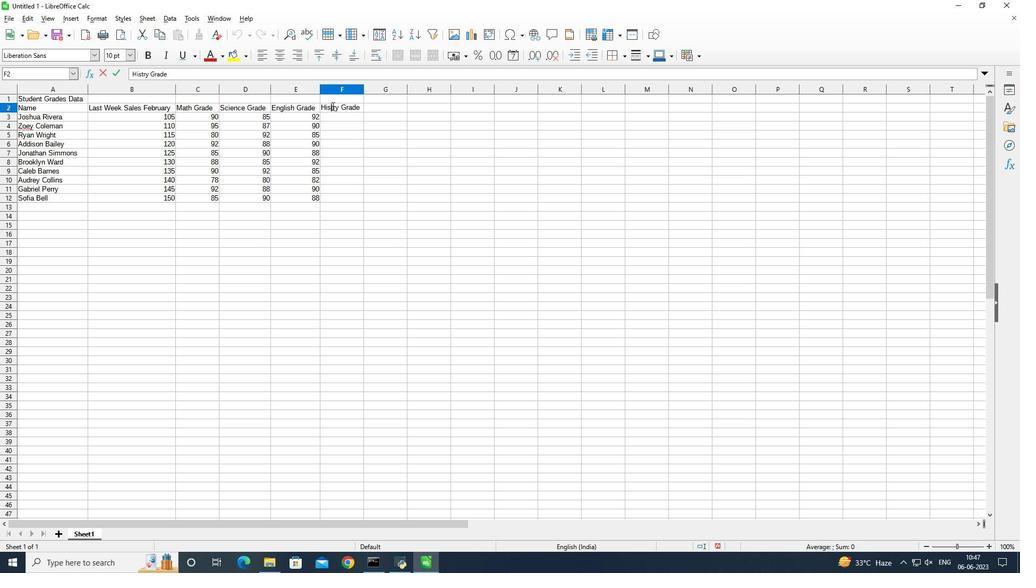 
Action: Mouse pressed left at (332, 106)
Screenshot: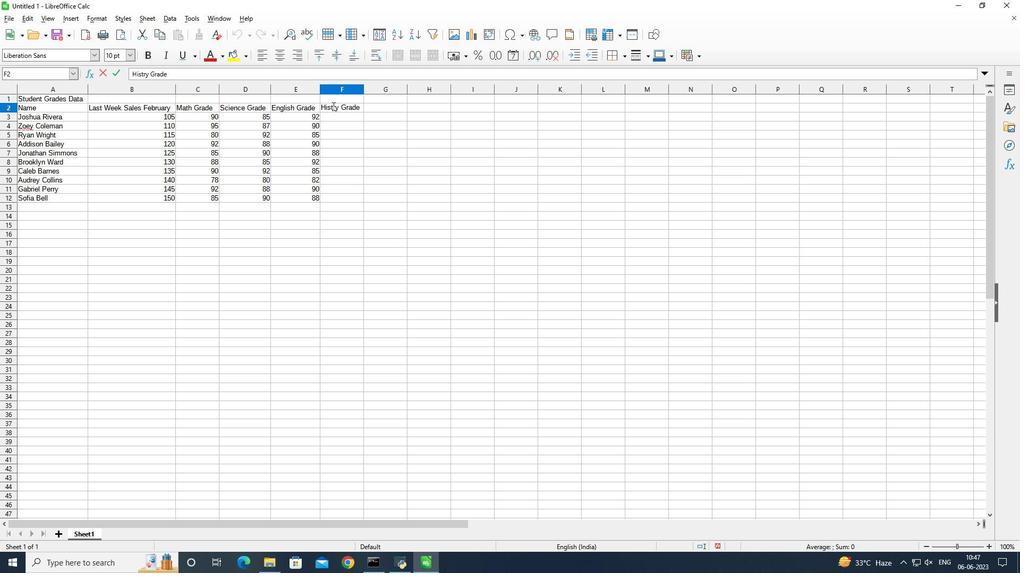 
Action: Mouse moved to (364, 106)
Screenshot: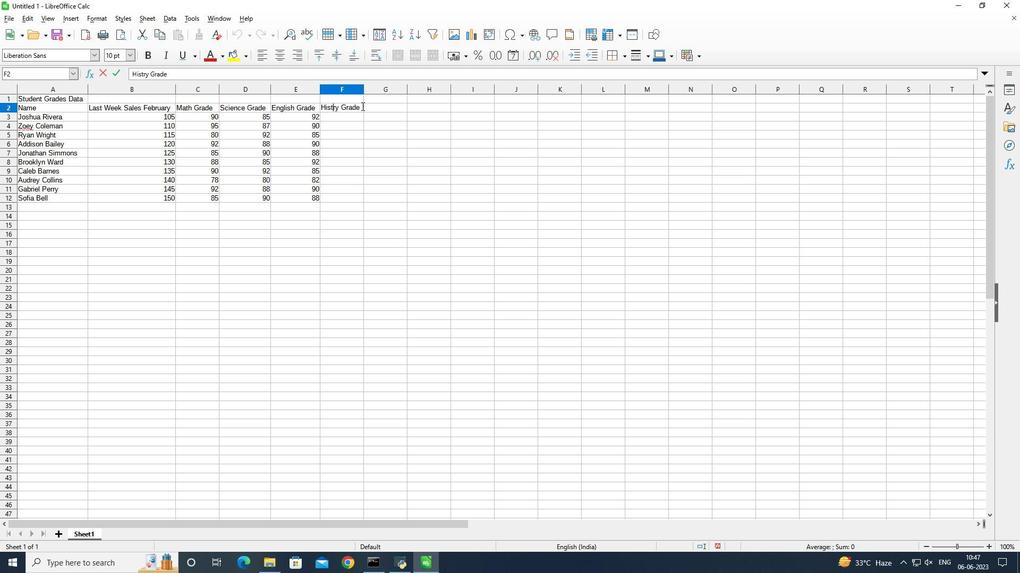 
Action: Key pressed o<Key.enter>
Screenshot: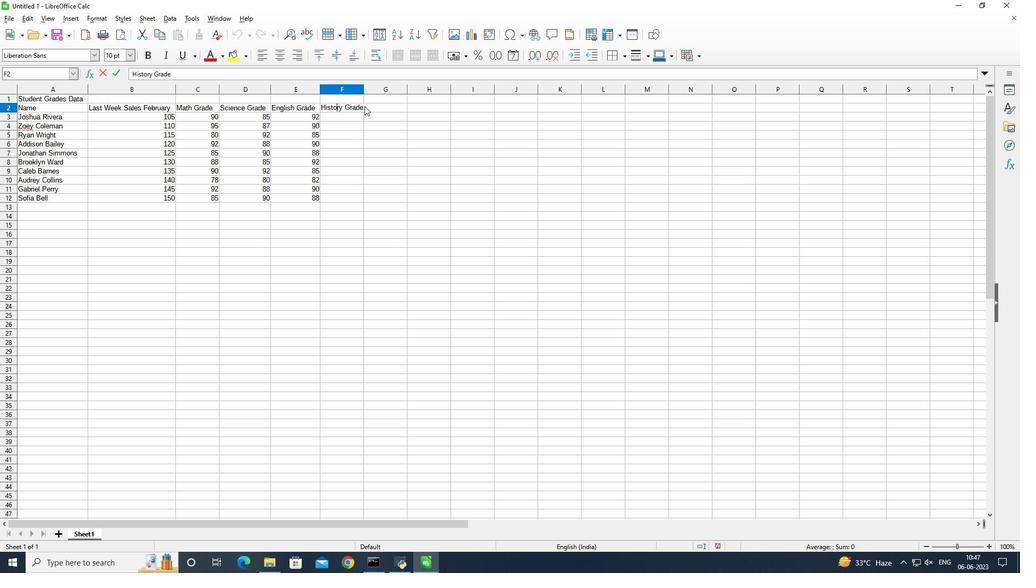 
Action: Mouse moved to (415, 155)
Screenshot: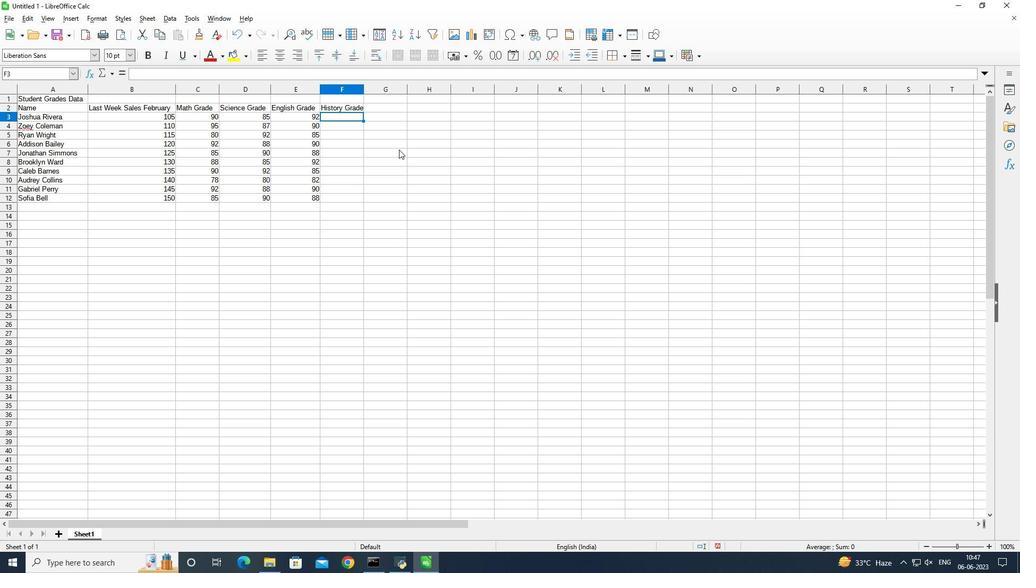 
Action: Key pressed 88<Key.enter>92<Key.enter>78<Key.enter>95<Key.enter>90<Key.enter>90<Key.enter>80<Key.enter>85<Key.enter>92<Key.enter>90<Key.enter>
Screenshot: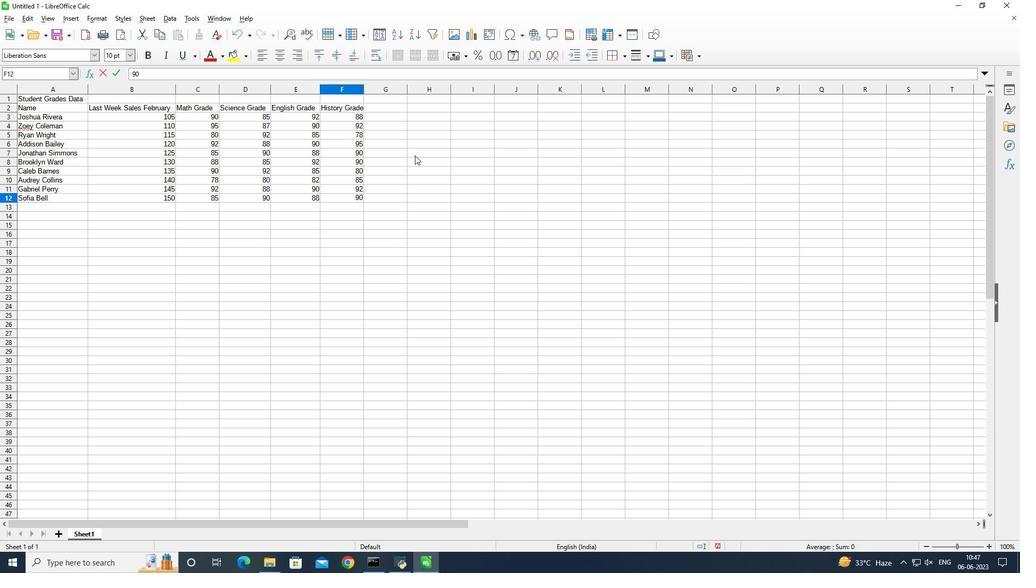 
Action: Mouse moved to (394, 107)
Screenshot: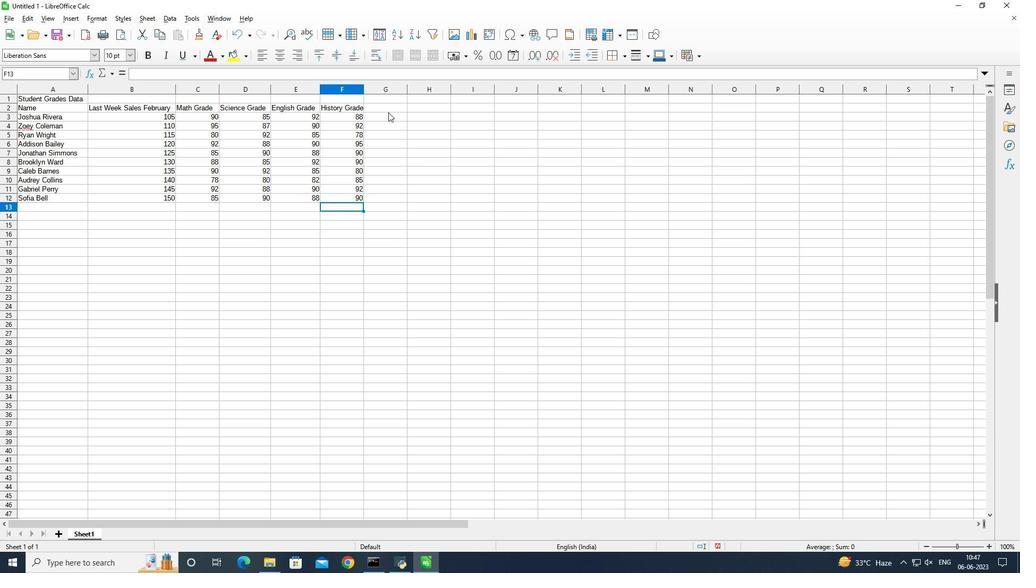 
Action: Mouse pressed left at (394, 107)
Screenshot: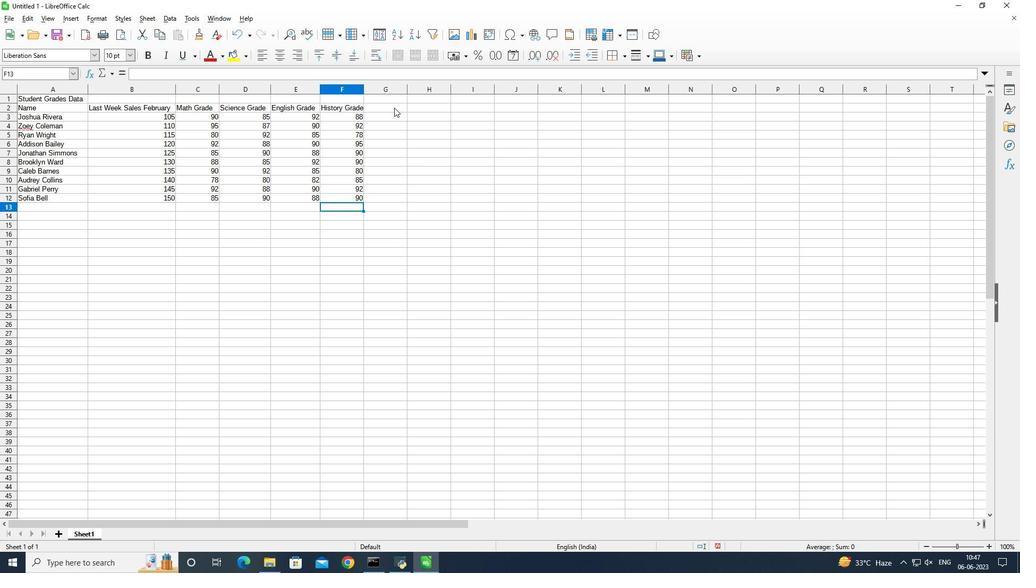 
Action: Mouse moved to (365, 89)
Screenshot: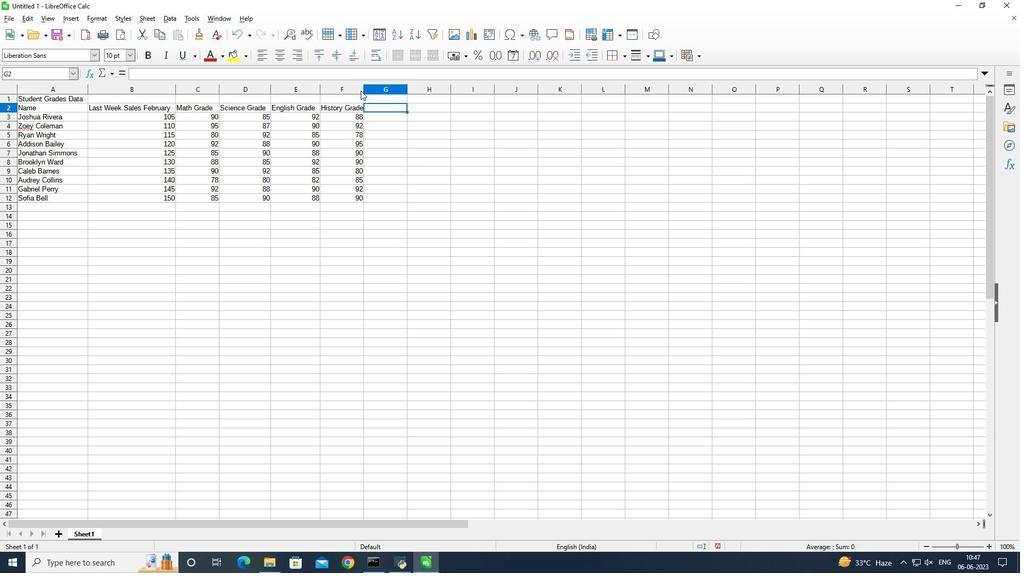 
Action: Mouse pressed left at (365, 89)
Screenshot: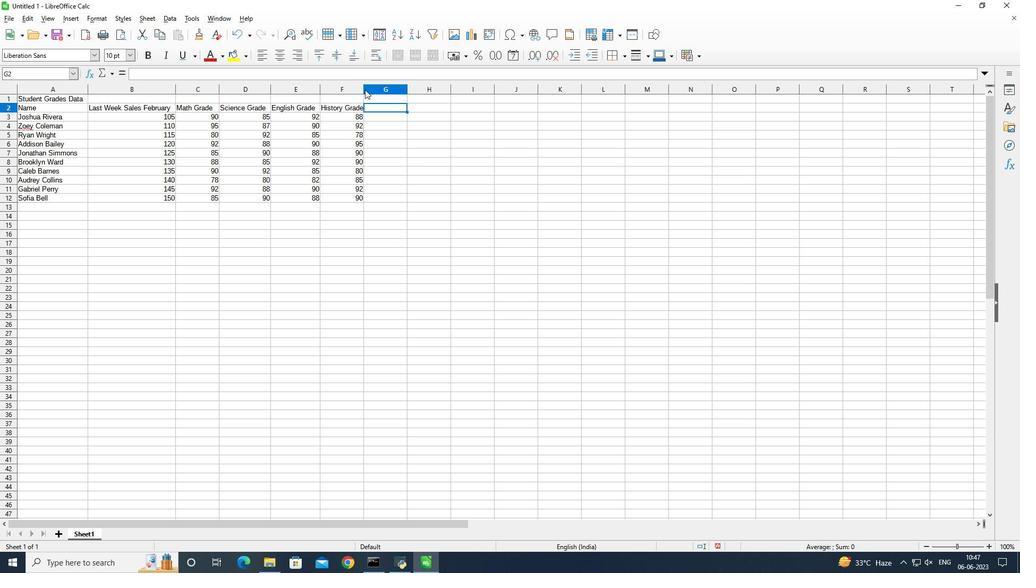 
Action: Mouse moved to (373, 110)
Screenshot: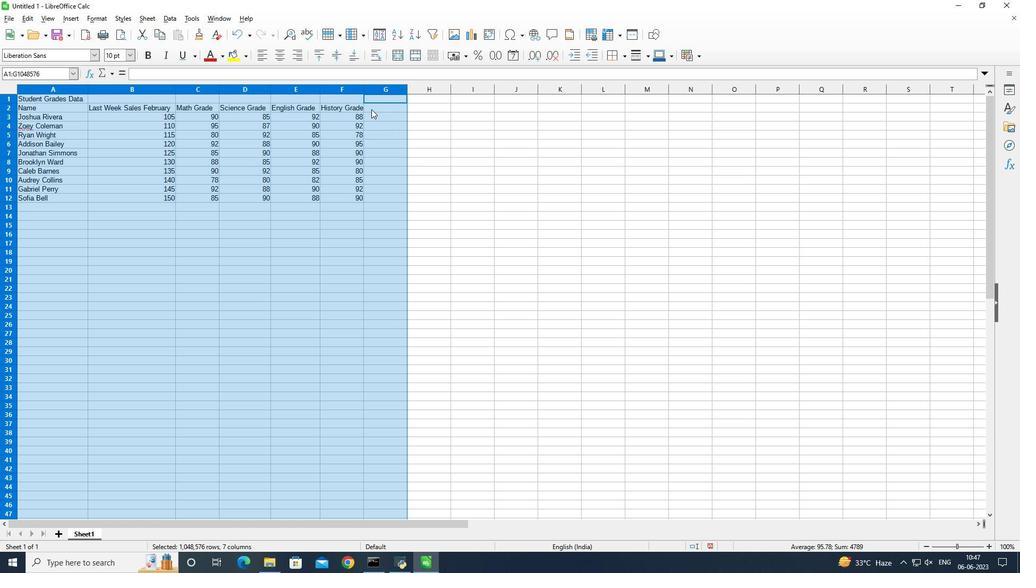 
Action: Mouse pressed left at (373, 110)
Screenshot: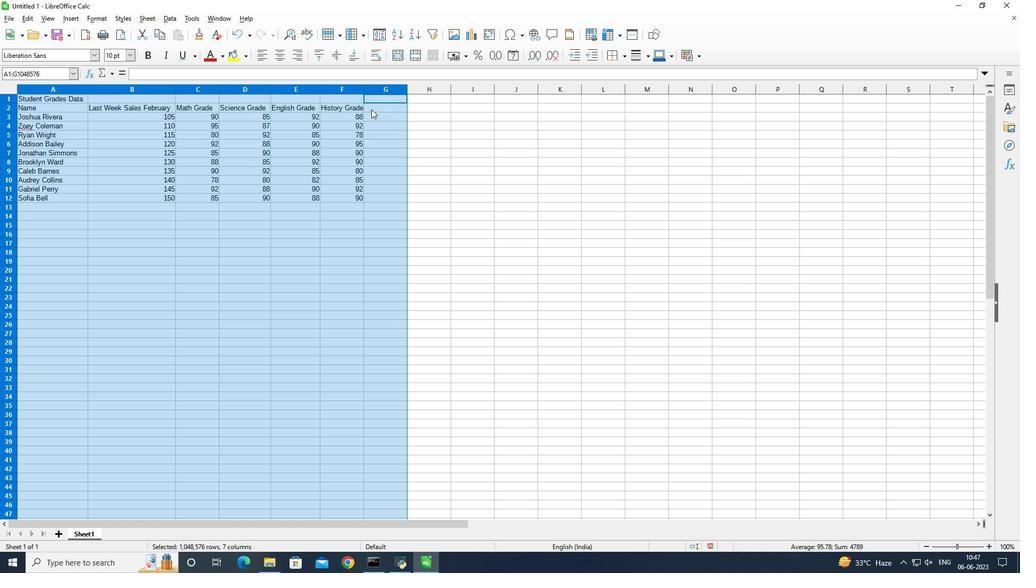 
Action: Mouse moved to (364, 90)
Screenshot: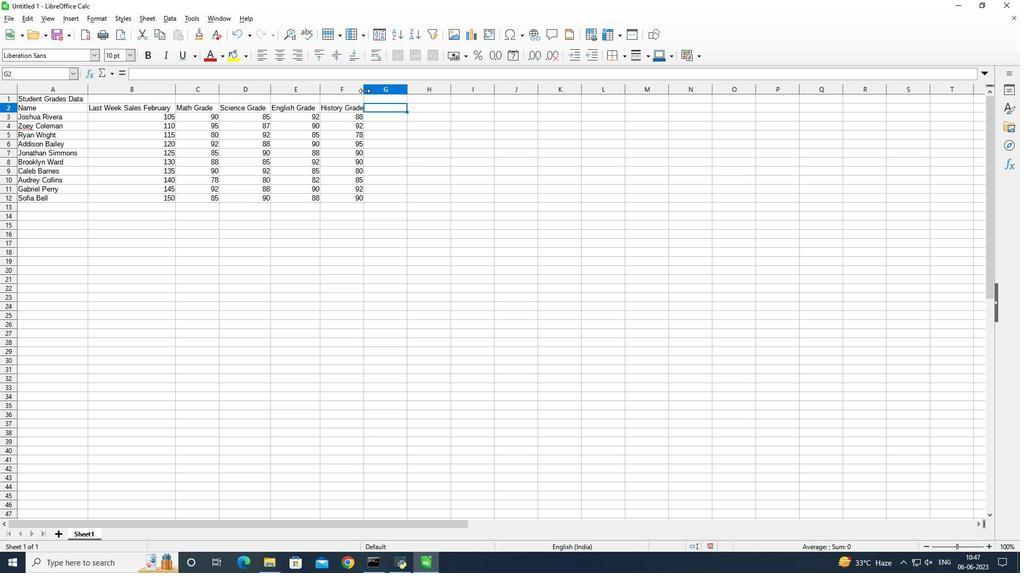 
Action: Mouse pressed left at (364, 90)
Screenshot: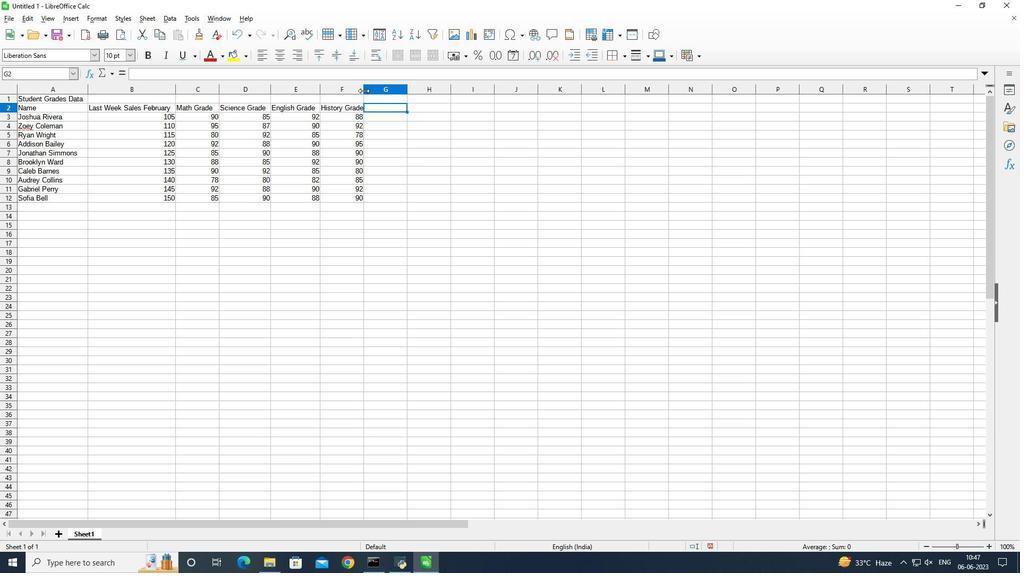 
Action: Mouse pressed left at (364, 90)
Screenshot: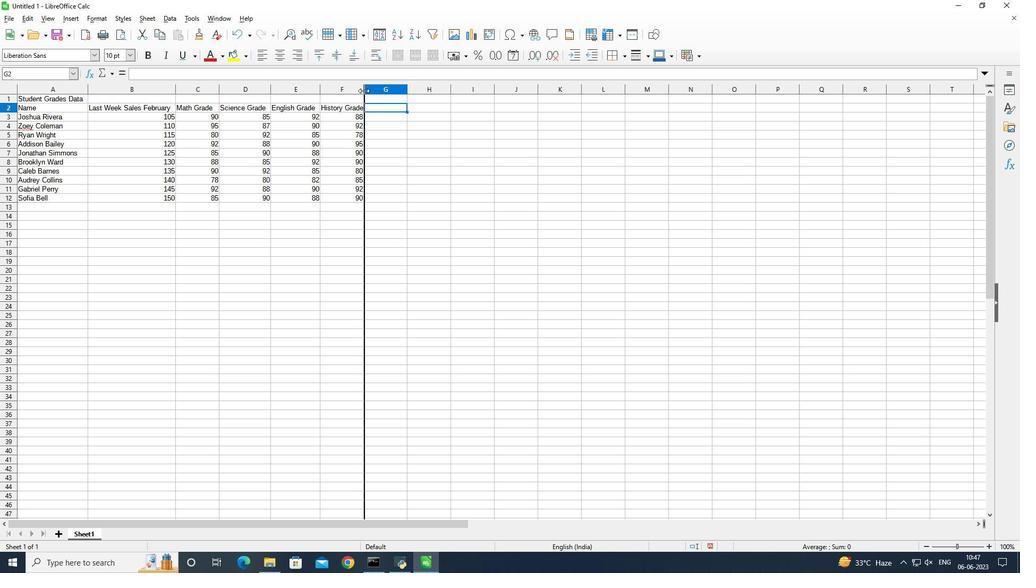 
Action: Mouse moved to (450, 193)
Screenshot: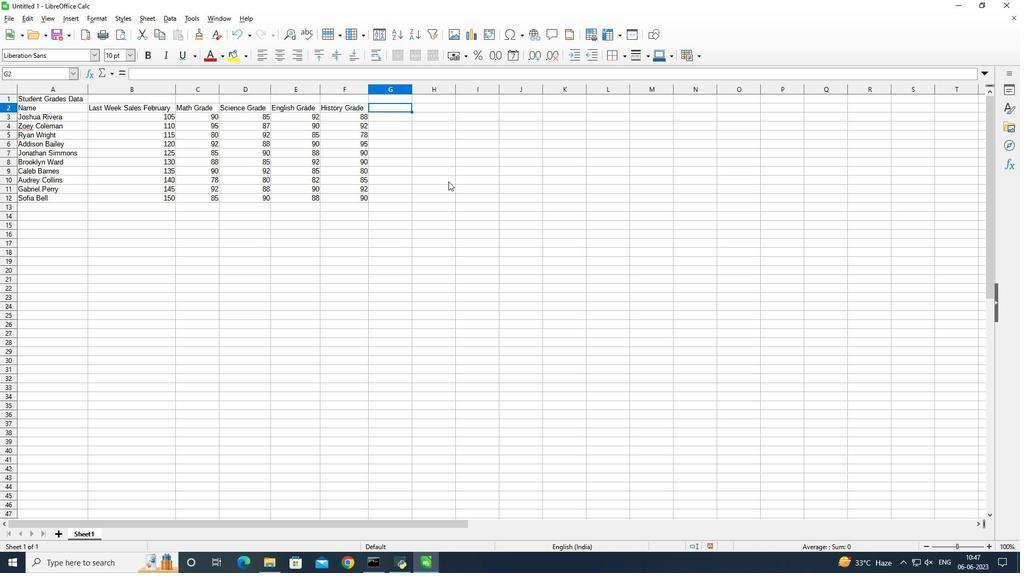 
Action: Key pressed <Key.shift><Key.shift><Key.shift><Key.shift><Key.shift><Key.shift><Key.shift><Key.shift><Key.shift><Key.shift><Key.shift><Key.shift>Total<Key.space><Key.shift><Key.shift><Key.shift><Key.shift><Key.shift><Key.shift><Key.shift><Key.shift><Key.shift><Key.shift><Key.enter>=sum<Key.shift_r><Key.shift_r><Key.shift_r><Key.shift_r><Key.shift_r><Key.shift_r><Key.shift_r><Key.shift_r><Key.shift_r><Key.shift_r><Key.shift_r><Key.shift_r><Key.shift_r><Key.shift_r><Key.shift_r><Key.shift_r><Key.shift_r><Key.shift_r>(c3<Key.shift_r><Key.shift_r><Key.shift_r><Key.shift_r><Key.shift_r><Key.shift_r><Key.shift_r><Key.shift_r><Key.shift_r><Key.shift_r><Key.shift_r><Key.shift_r><Key.shift_r><Key.shift_r><Key.shift_r><Key.shift_r><Key.shift_r><Key.shift_r><Key.shift_r><Key.shift_r><Key.shift_r><Key.shift_r><Key.shift_r><Key.shift_r><Key.shift_r>:f3<Key.shift_r><Key.shift_r><Key.shift_r><Key.shift_r><Key.shift_r><Key.shift_r>)<Key.enter>
Screenshot: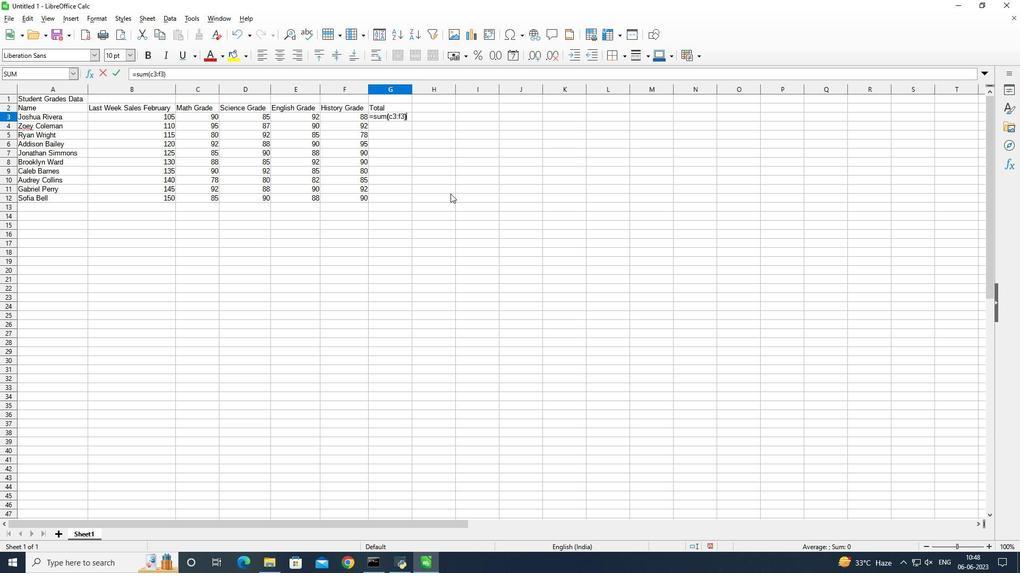 
Action: Mouse moved to (394, 114)
Screenshot: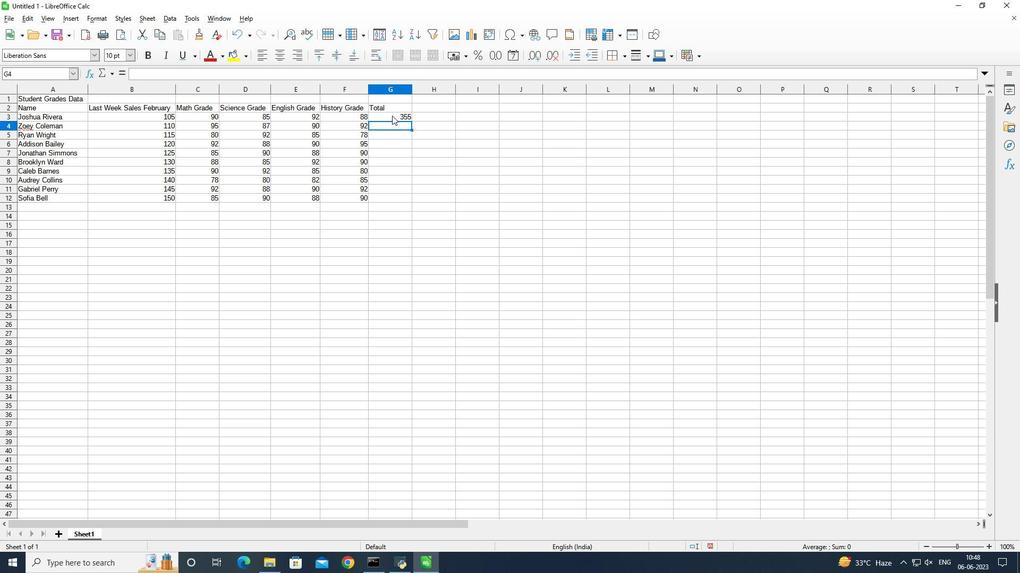 
Action: Mouse pressed left at (394, 114)
Screenshot: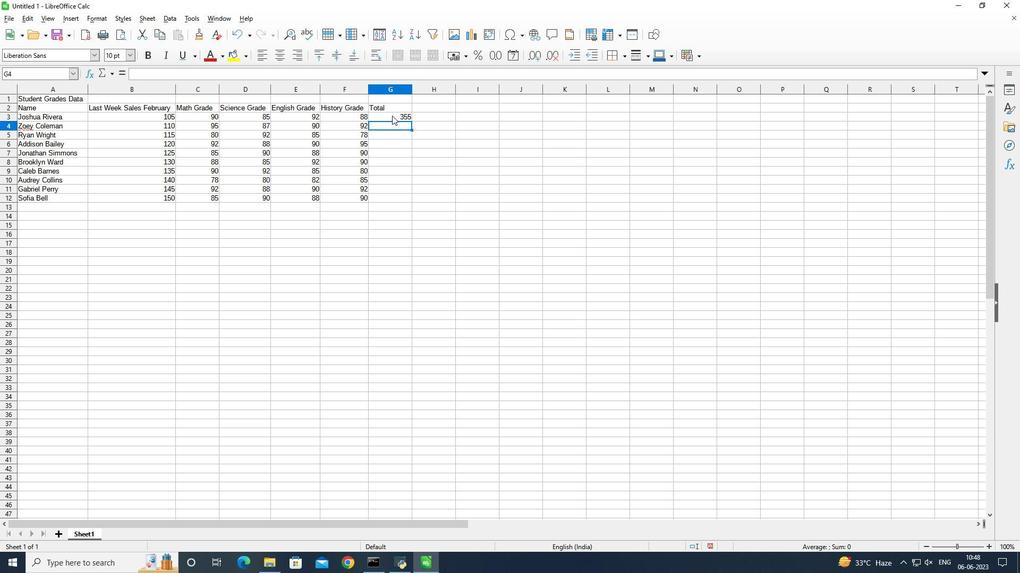 
Action: Mouse moved to (410, 121)
Screenshot: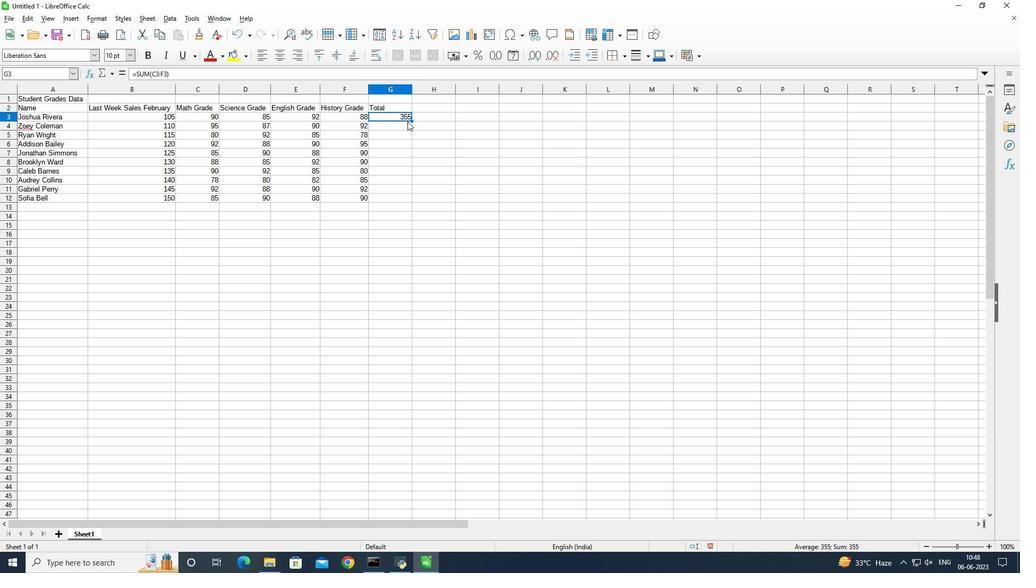 
Action: Mouse pressed left at (410, 121)
Screenshot: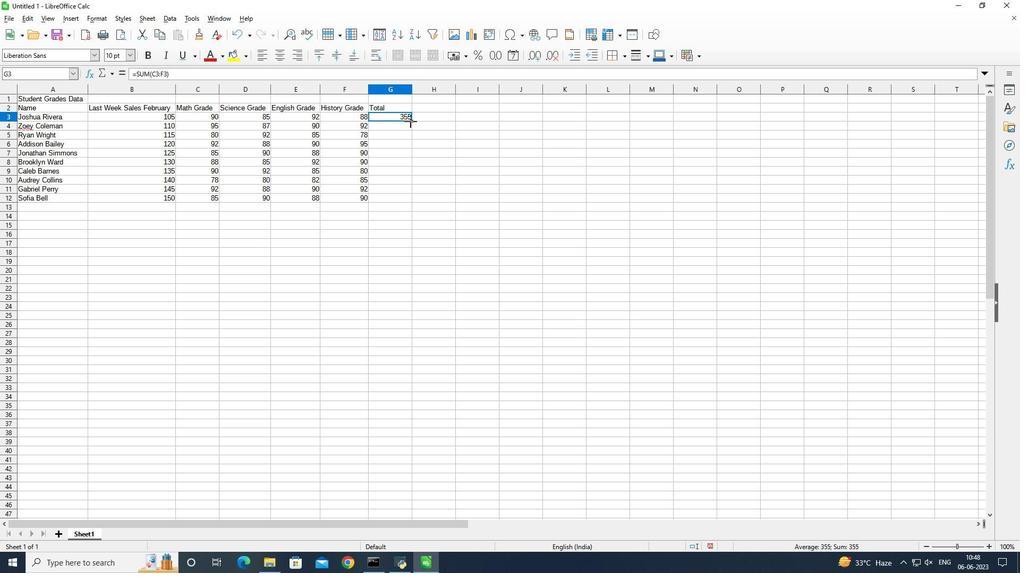 
Action: Mouse moved to (395, 195)
Screenshot: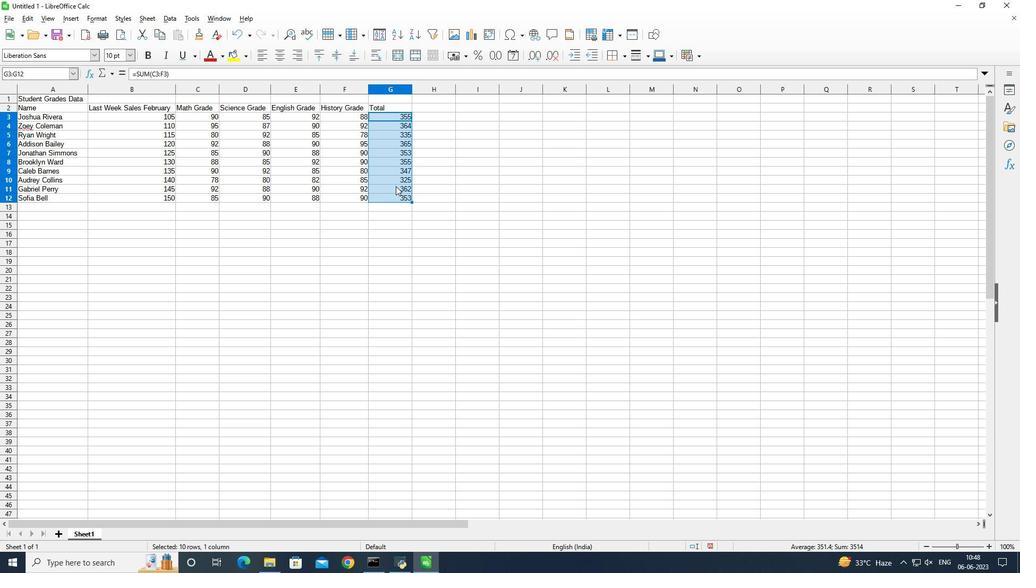 
Action: Mouse pressed left at (395, 195)
Screenshot: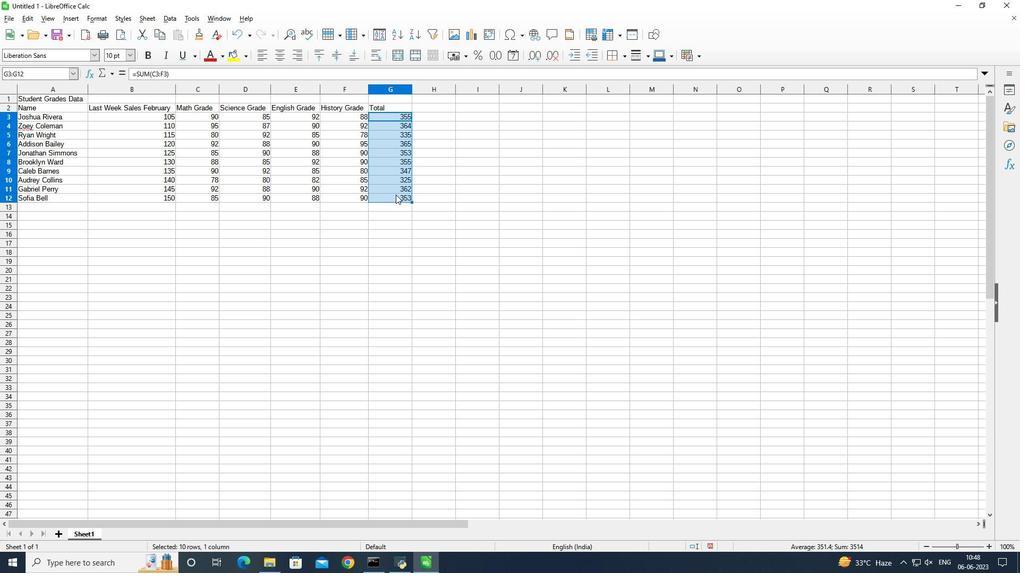 
Action: Mouse moved to (8, 13)
Screenshot: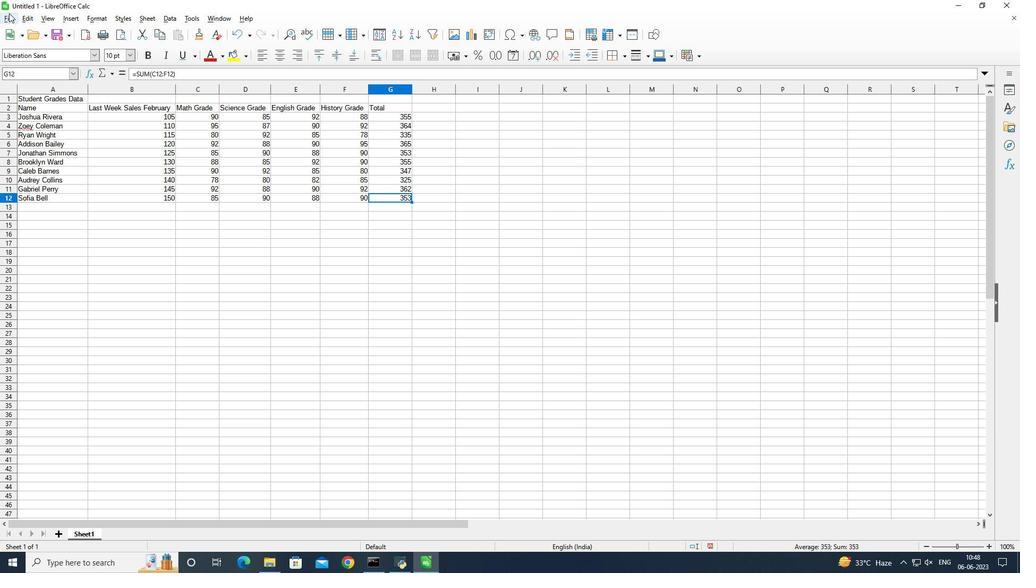 
Action: Mouse pressed left at (8, 13)
Screenshot: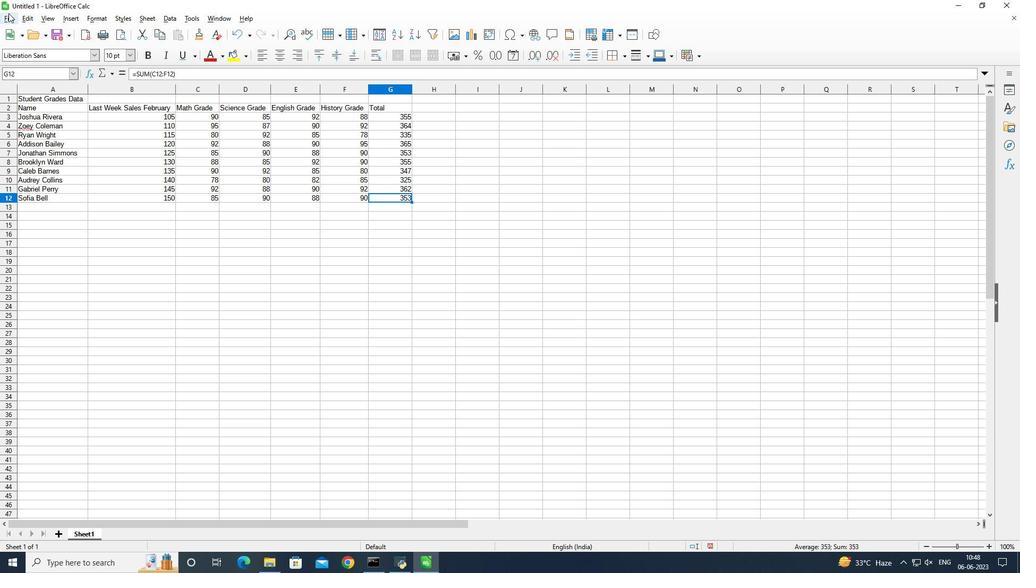 
Action: Mouse moved to (44, 156)
Screenshot: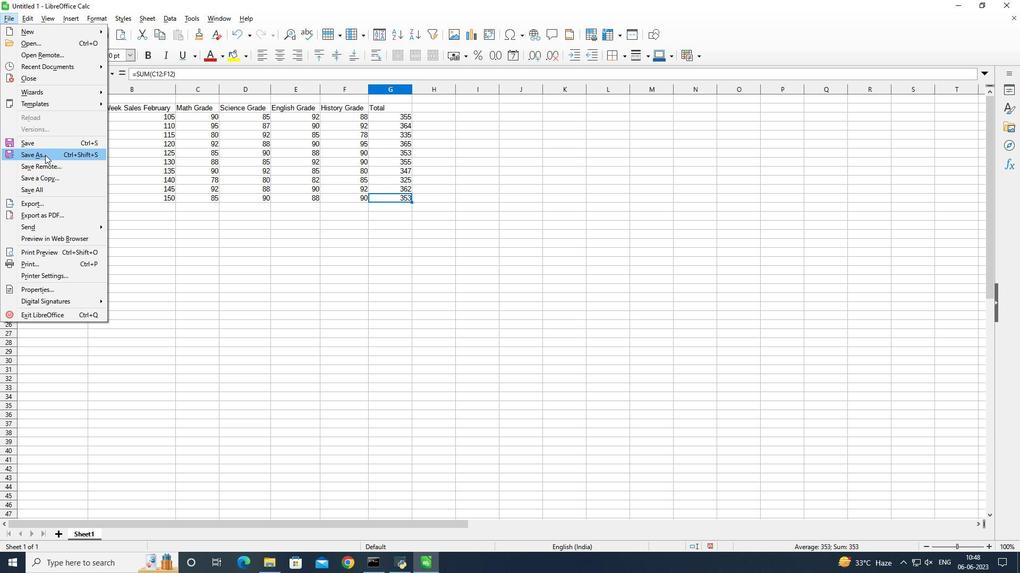 
Action: Mouse pressed left at (44, 156)
Screenshot: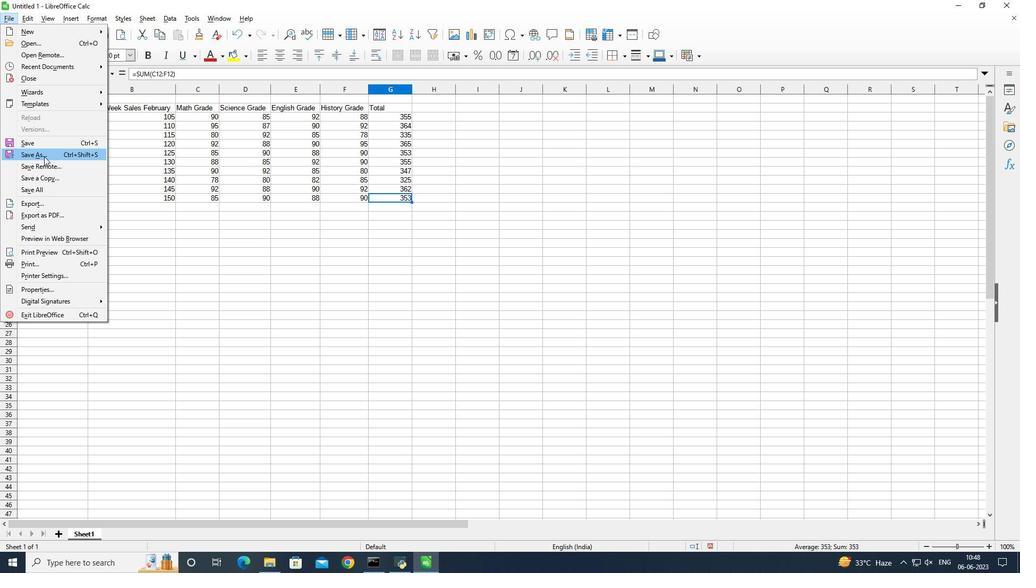 
Action: Mouse moved to (343, 284)
Screenshot: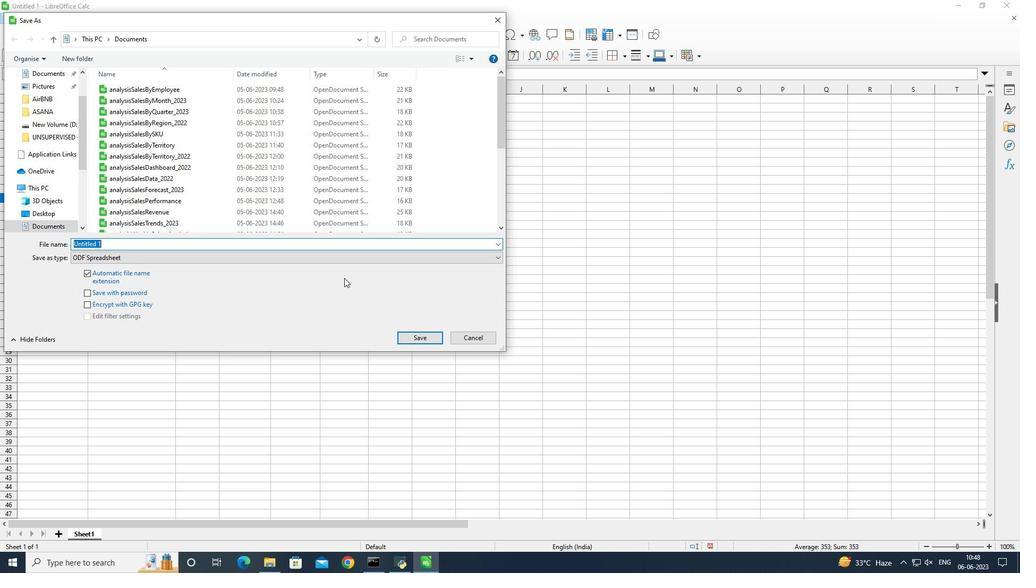 
Action: Key pressed <Key.shift><Key.shift><Key.shift><Key.shift><Key.shift><Key.shift><Key.shift><Key.shift><Key.shift><Key.shift><Key.shift><Key.shift><Key.shift><Key.shift><Key.shift><Key.shift><Key.shift><Key.shift><Key.shift><Key.shift><Key.shift>auditing<Key.shift><Key.shift><Key.shift><Key.shift><Key.shift><Key.shift><Key.shift><Key.shift>Annual<Key.shift><Key.shift><Key.shift><Key.shift><Key.shift><Key.shift>Sales<Key.shift_r>_<Key.shift><Key.shift><Key.shift><Key.shift><Key.shift><Key.shift><Key.shift><Key.shift><Key.shift>Report<Key.shift_r>_2023<Key.enter>
Screenshot: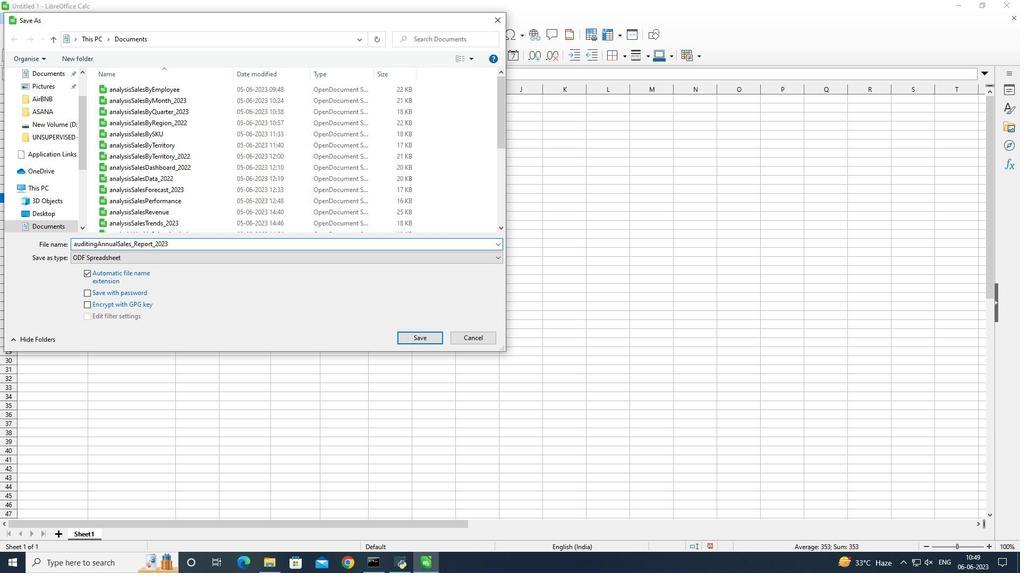 
Action: Mouse moved to (378, 234)
Screenshot: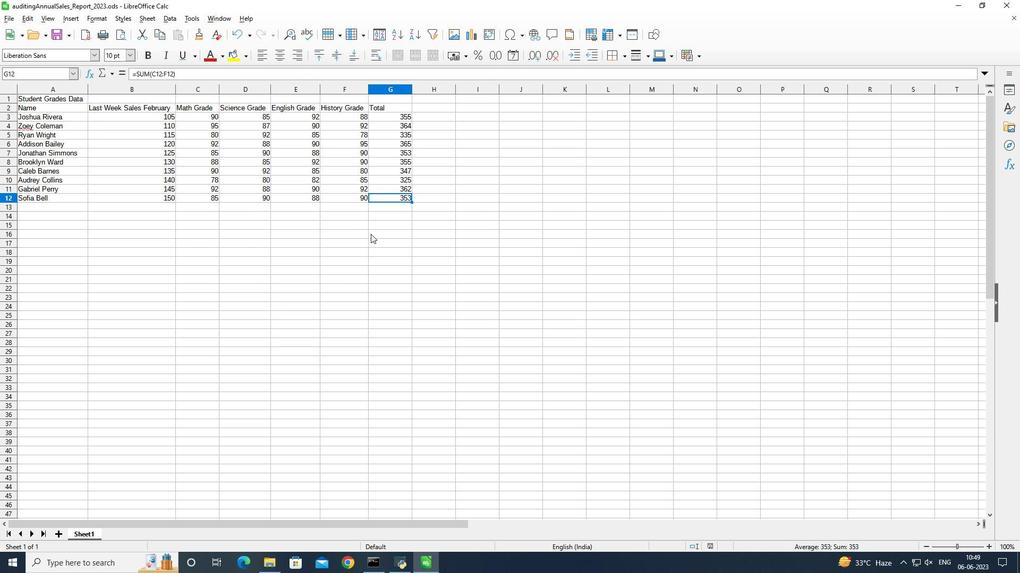 
